 Task: Open a blank sheet, save the file as gratitudepractice.odt Add Heading 'Benefits of practicing gratitude: 'Add the following points with circle bullets '•	Increased happiness_x000D_
•	Improved relationships_x000D_
•	Reduced stress_x000D_
' Highlight heading with color  Yellow ,change the font size of heading and points to 24
Action: Mouse moved to (236, 200)
Screenshot: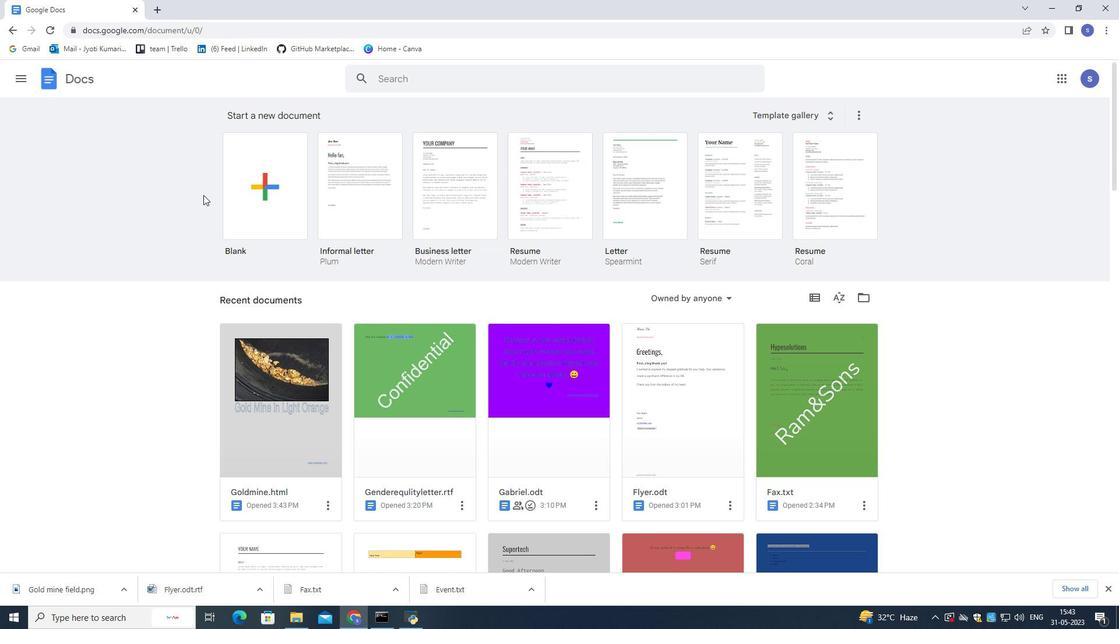 
Action: Mouse pressed left at (236, 200)
Screenshot: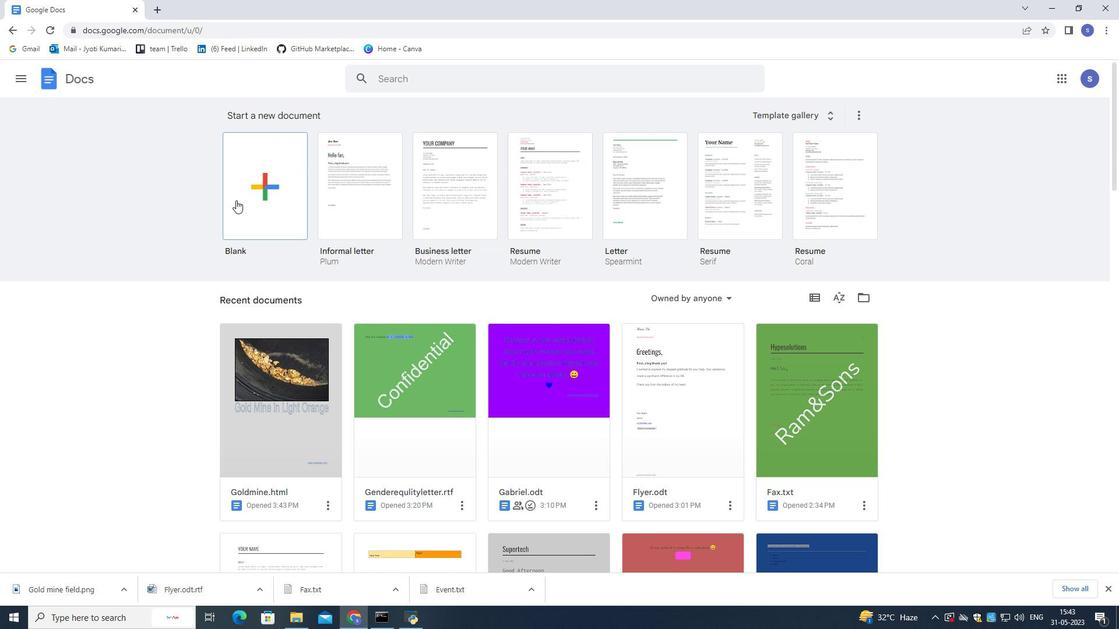 
Action: Mouse moved to (113, 69)
Screenshot: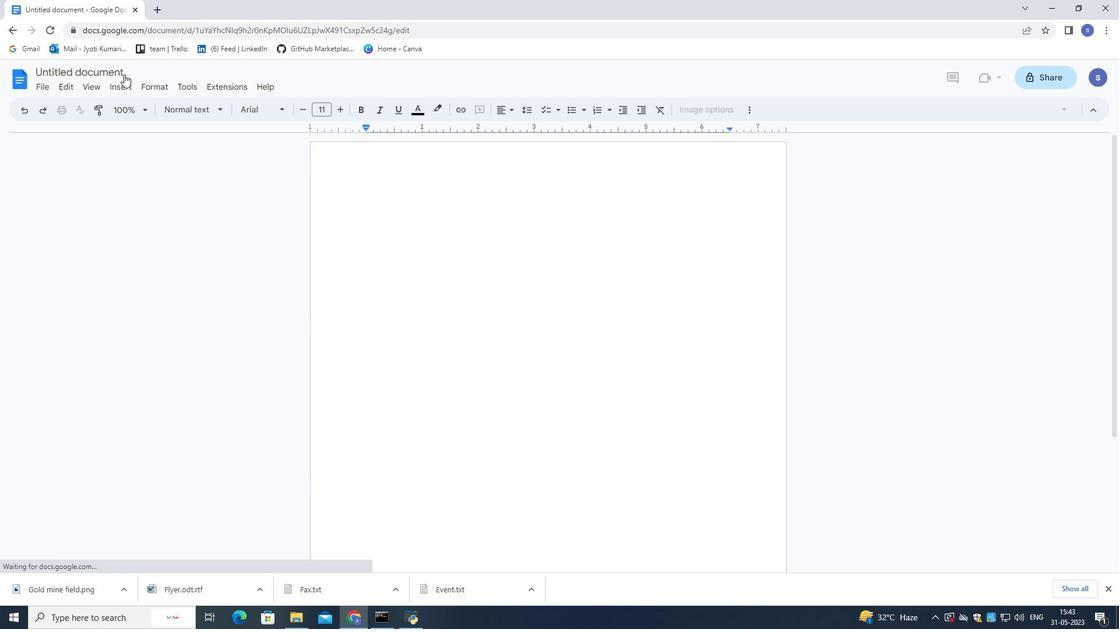 
Action: Mouse pressed left at (113, 69)
Screenshot: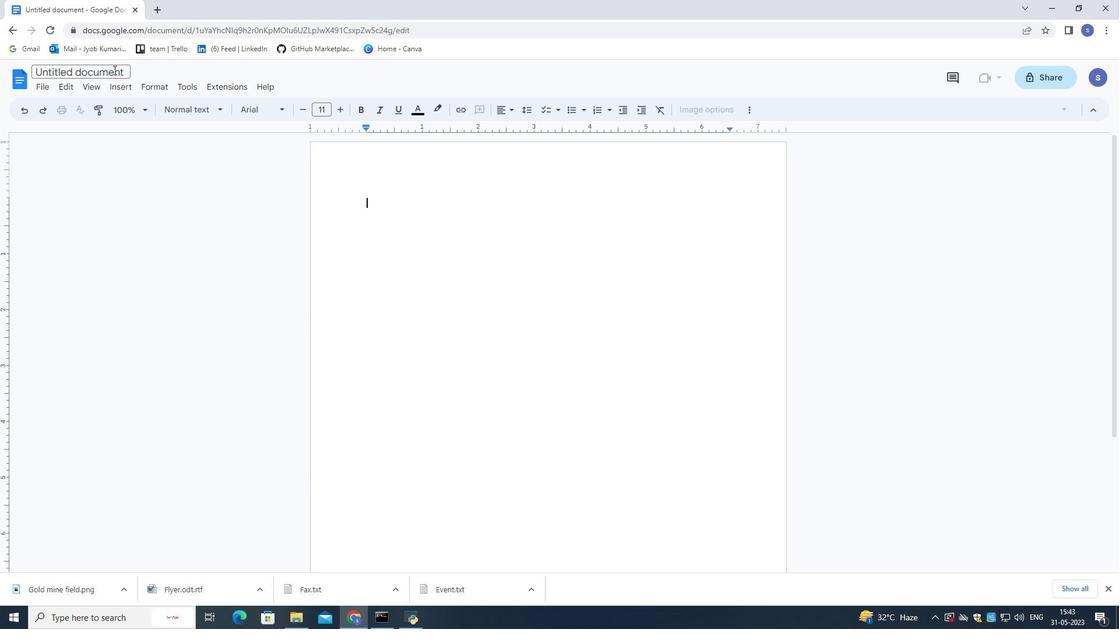 
Action: Mouse moved to (123, 73)
Screenshot: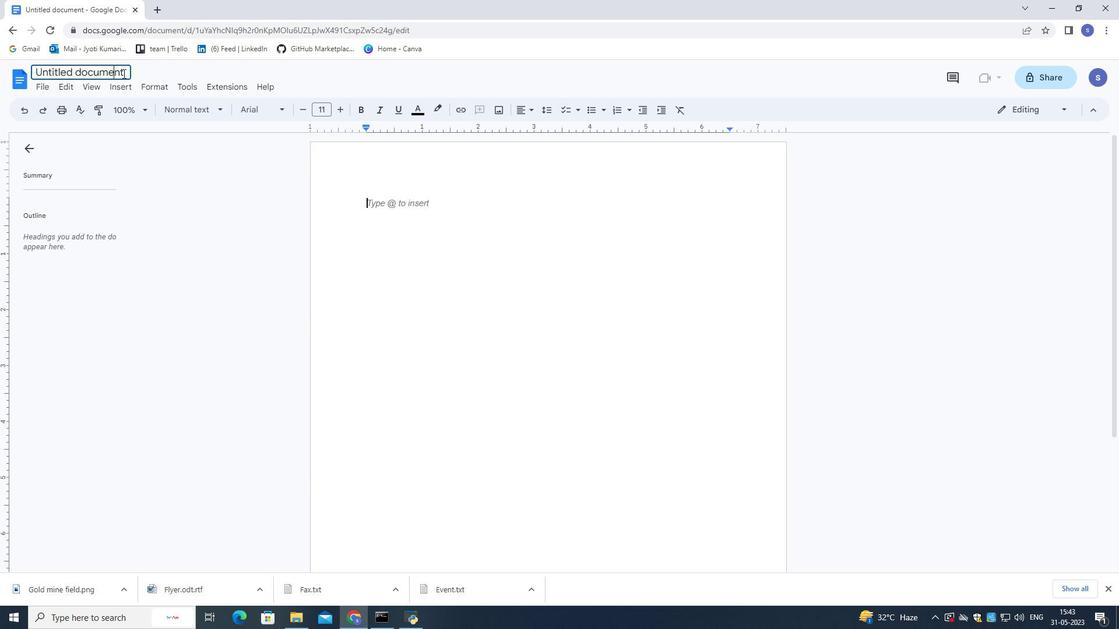 
Action: Key pressed gratitudepractice.odt<Key.enter>
Screenshot: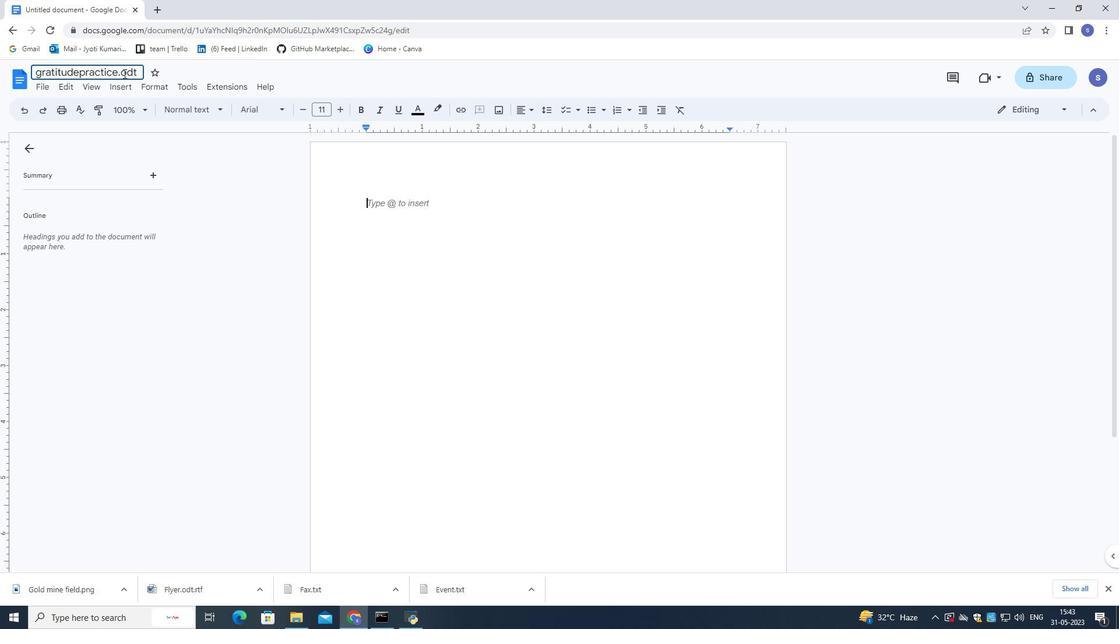 
Action: Mouse moved to (414, 203)
Screenshot: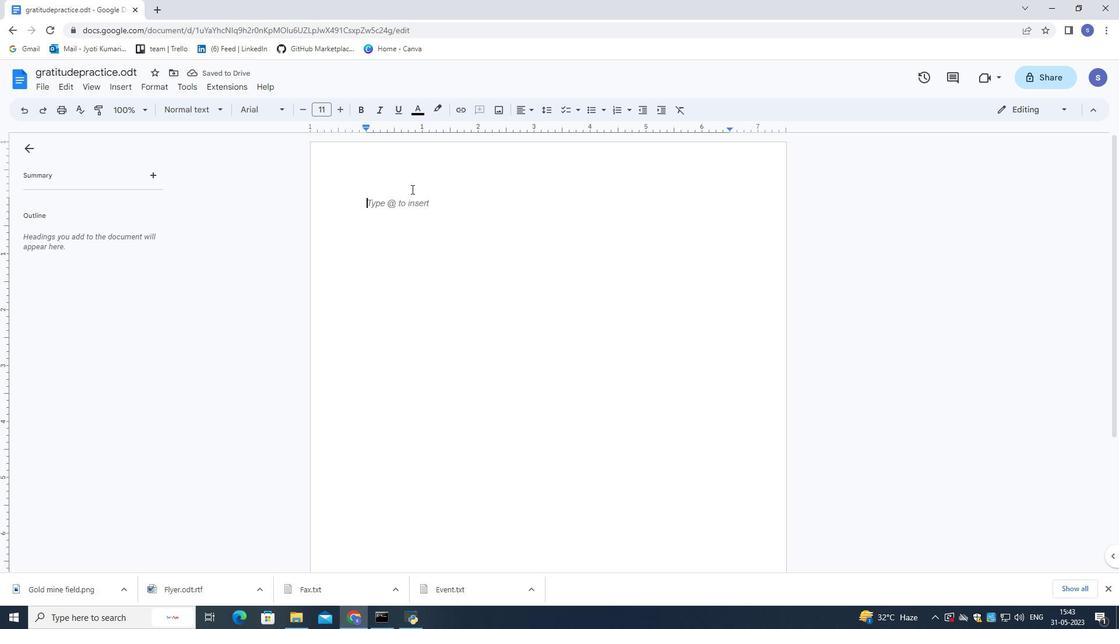 
Action: Mouse pressed left at (414, 203)
Screenshot: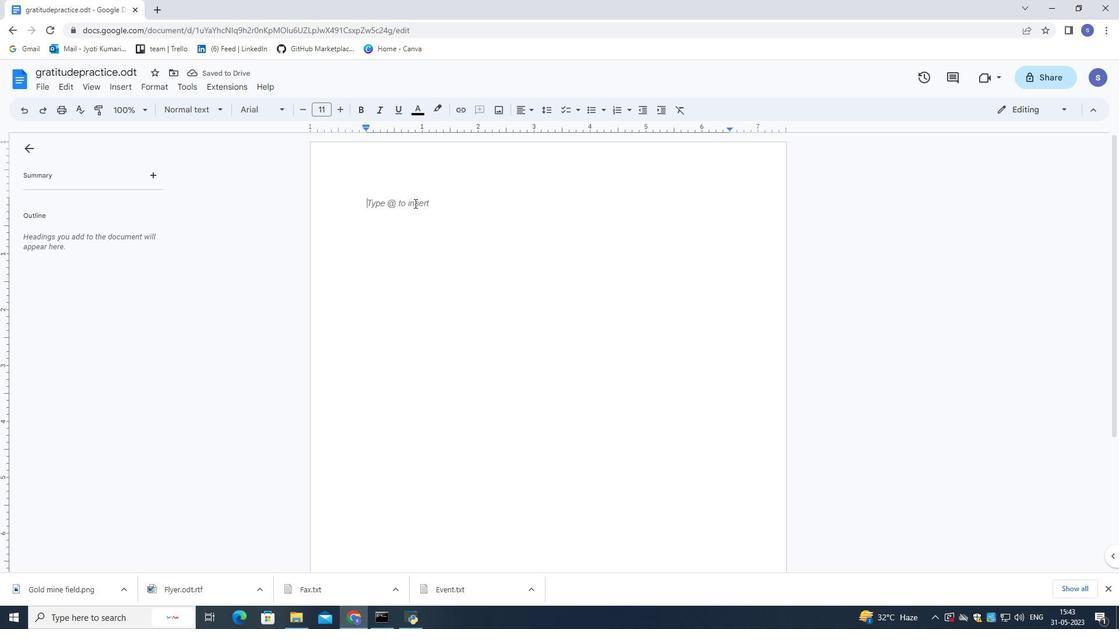 
Action: Key pressed <Key.shift>Benefits<Key.space>of<Key.space>practicing<Key.space>
Screenshot: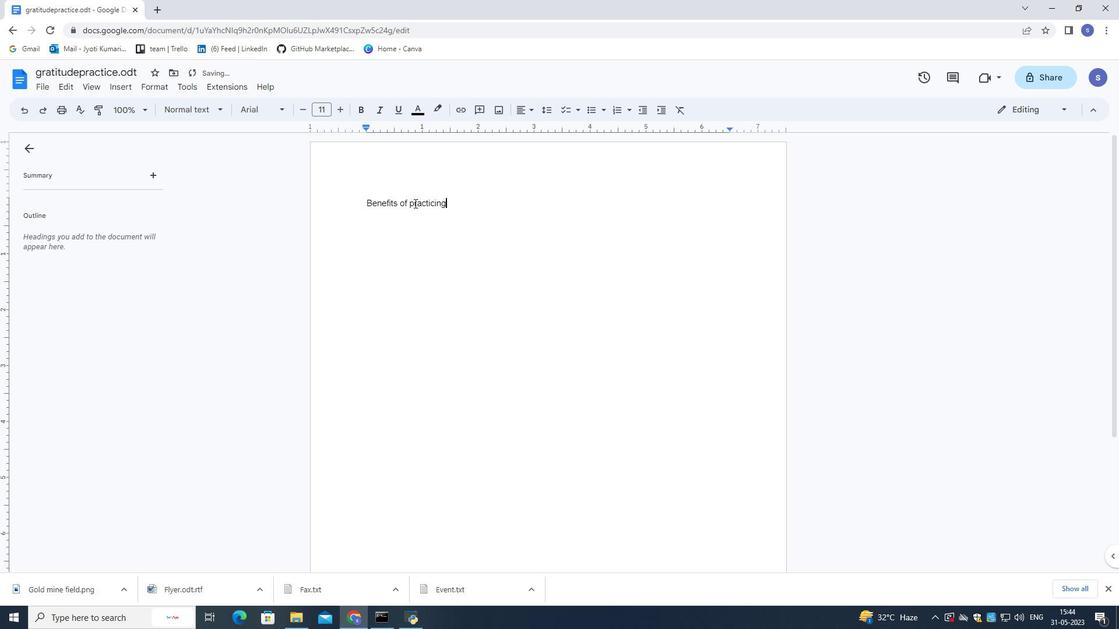 
Action: Mouse moved to (616, 181)
Screenshot: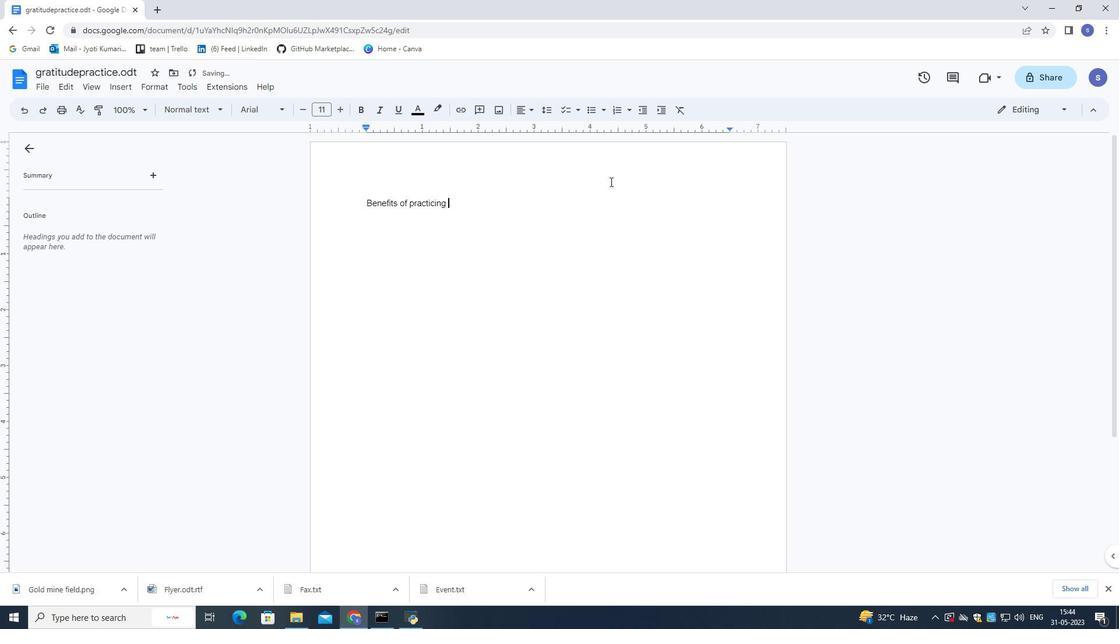 
Action: Key pressed gratitude<Key.shift_r>:<Key.space><Key.enter>
Screenshot: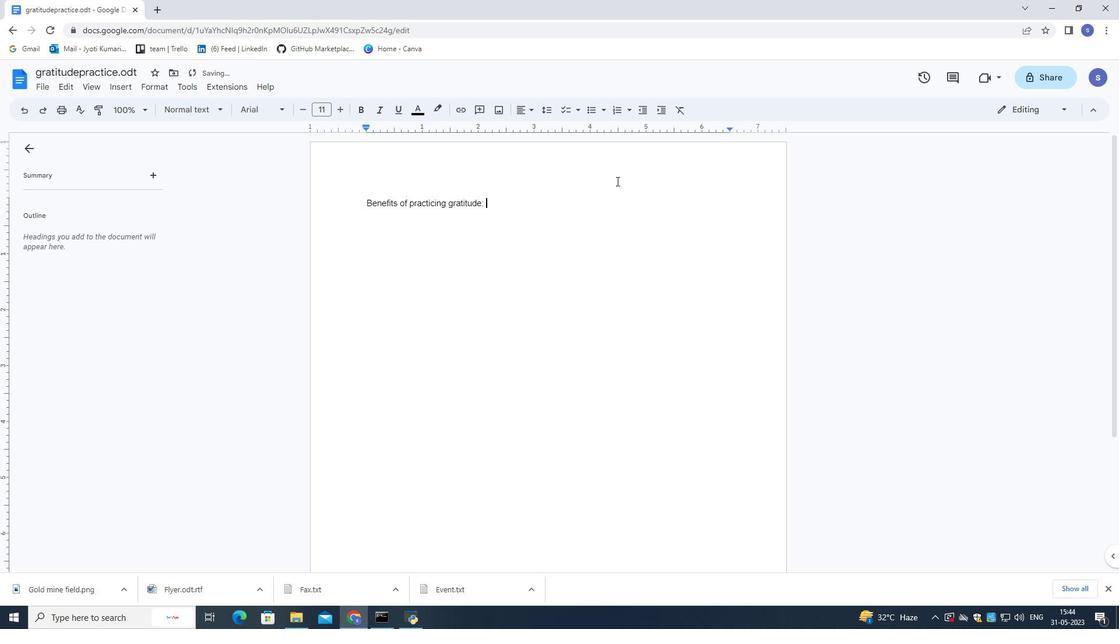 
Action: Mouse moved to (599, 113)
Screenshot: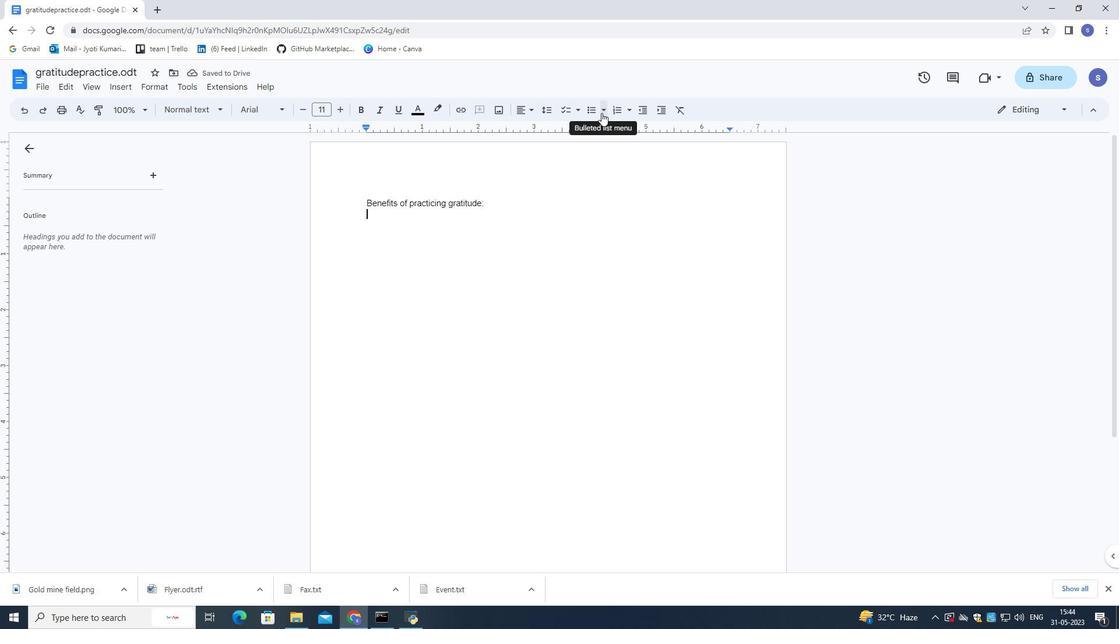 
Action: Mouse pressed left at (599, 113)
Screenshot: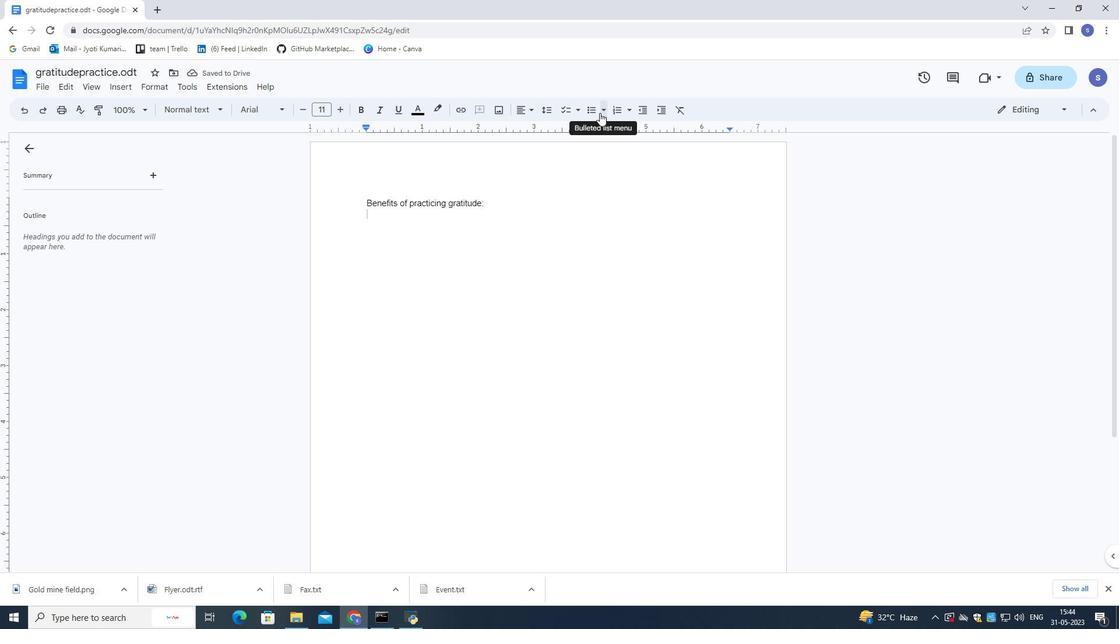 
Action: Mouse moved to (603, 132)
Screenshot: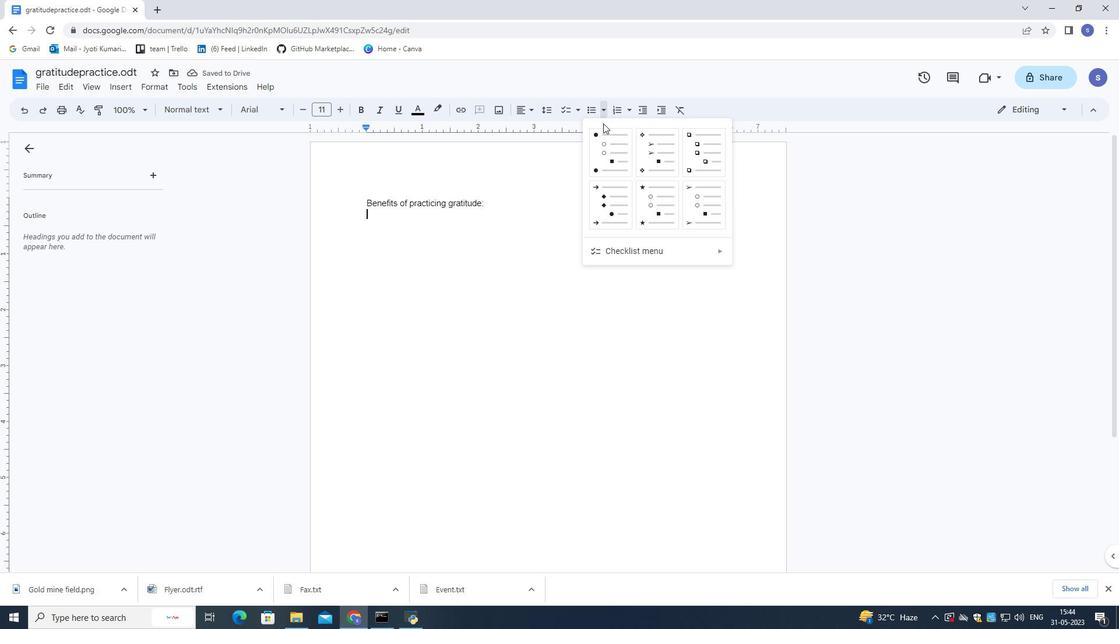 
Action: Mouse pressed left at (603, 132)
Screenshot: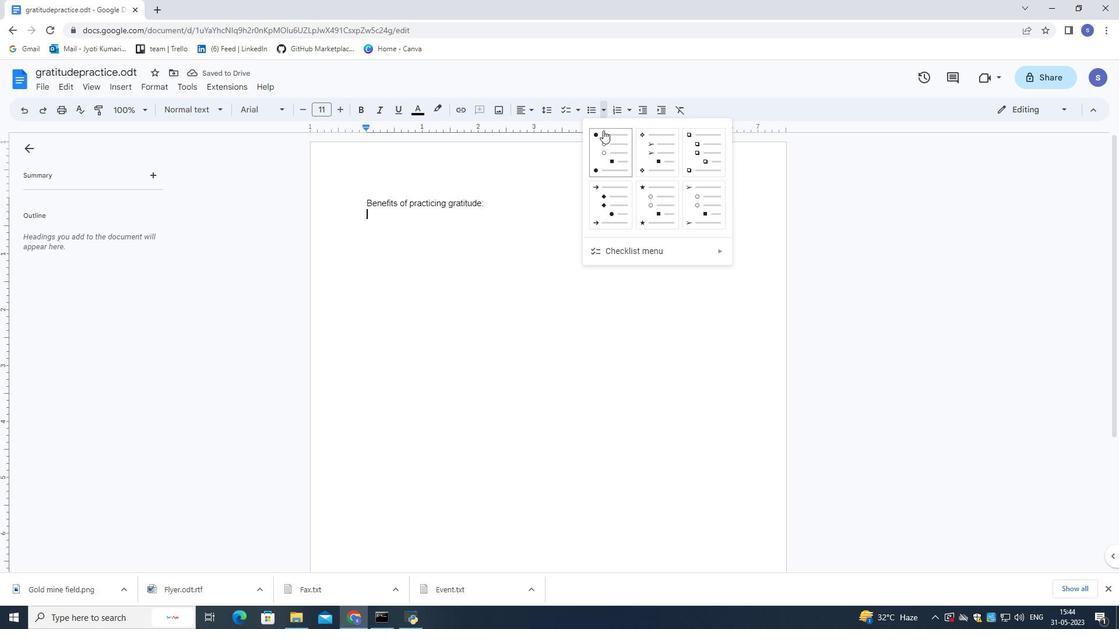 
Action: Mouse moved to (640, 148)
Screenshot: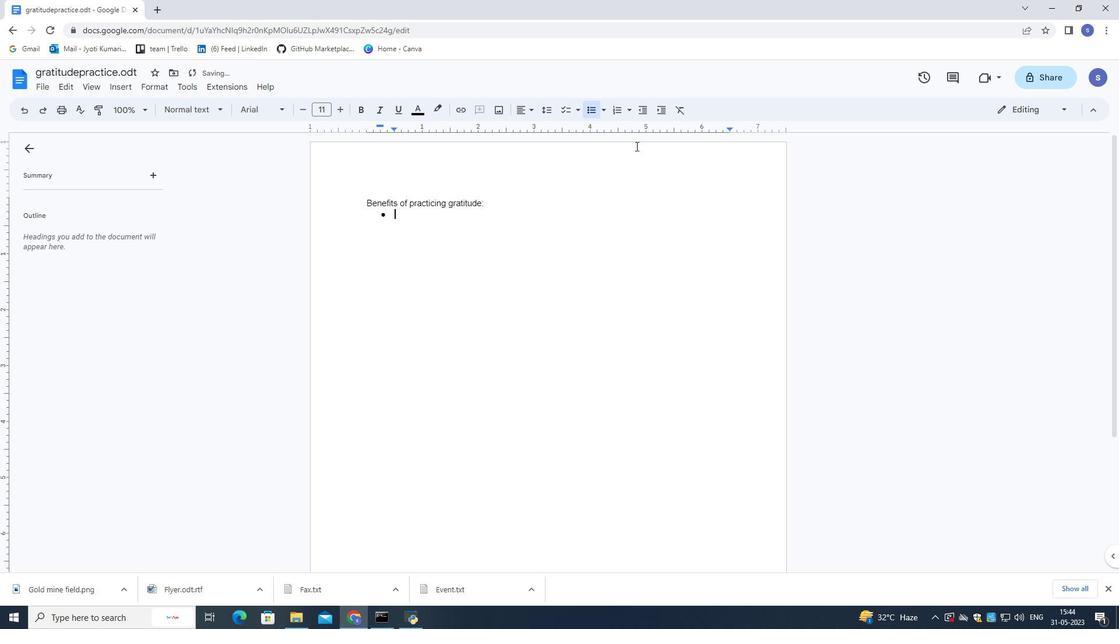 
Action: Key pressed <Key.shift>Increased<Key.space>happiness<Key.enter><Key.shift>Improved<Key.space>relatonship<Key.enter>
Screenshot: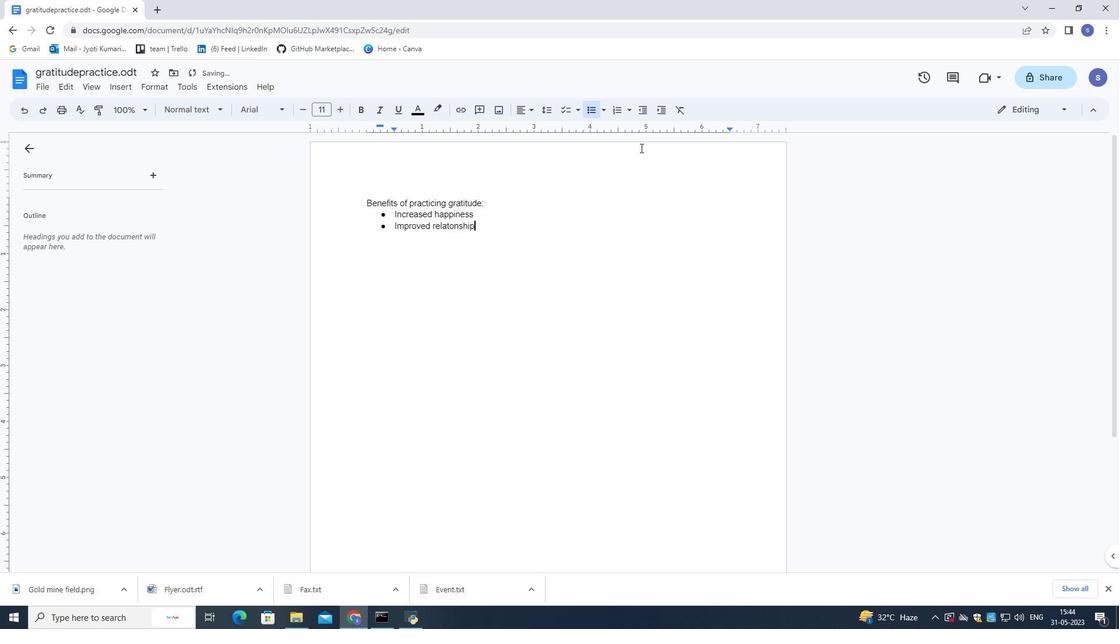 
Action: Mouse moved to (471, 222)
Screenshot: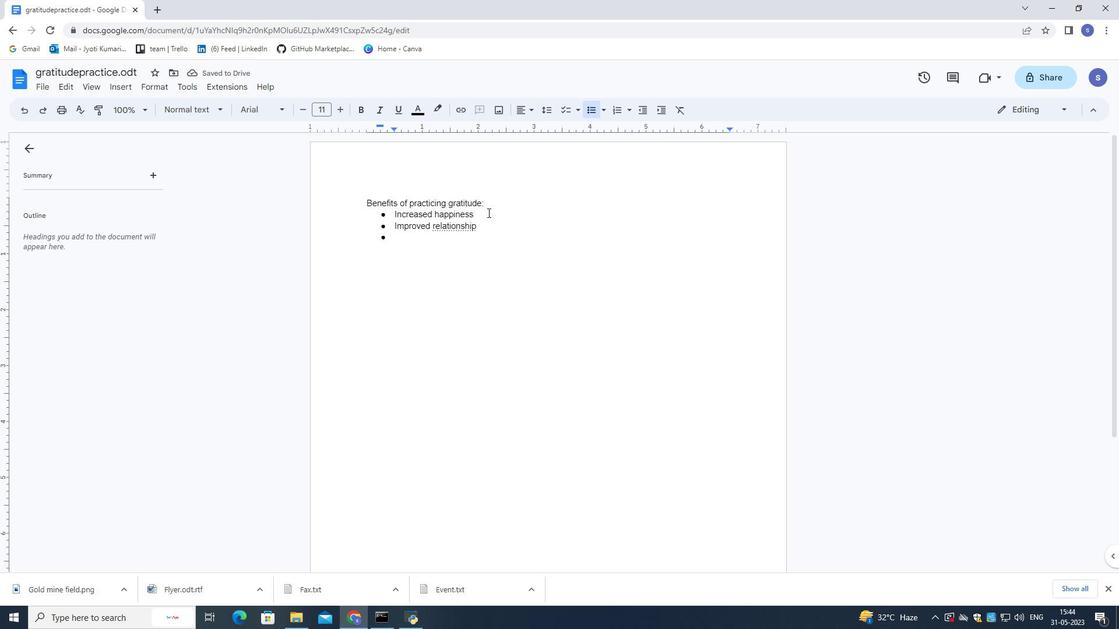 
Action: Mouse pressed left at (471, 222)
Screenshot: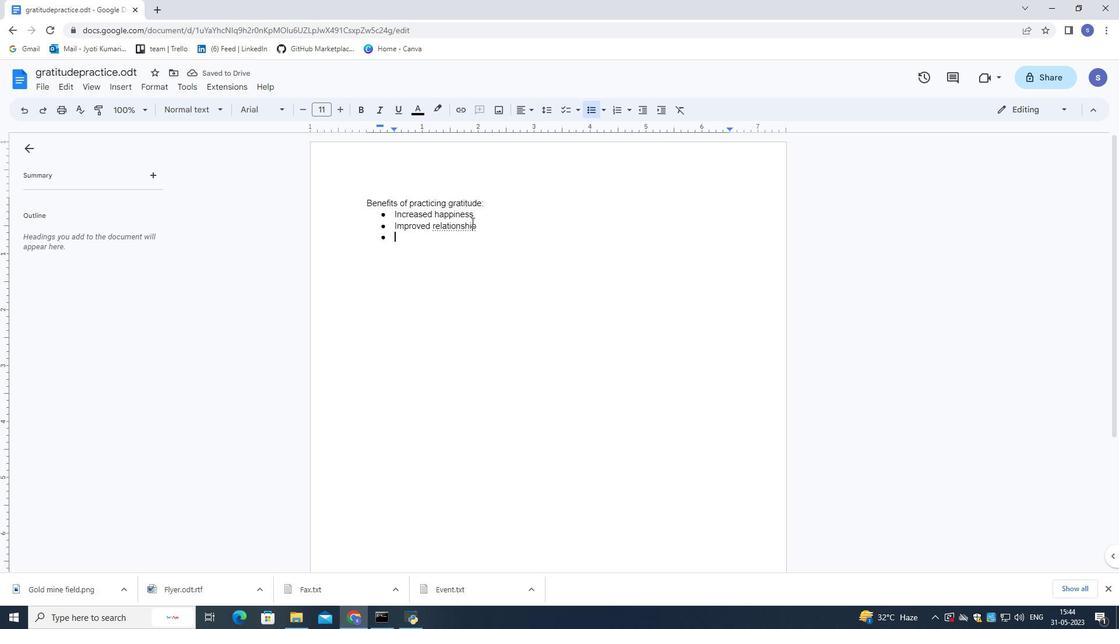 
Action: Mouse moved to (482, 223)
Screenshot: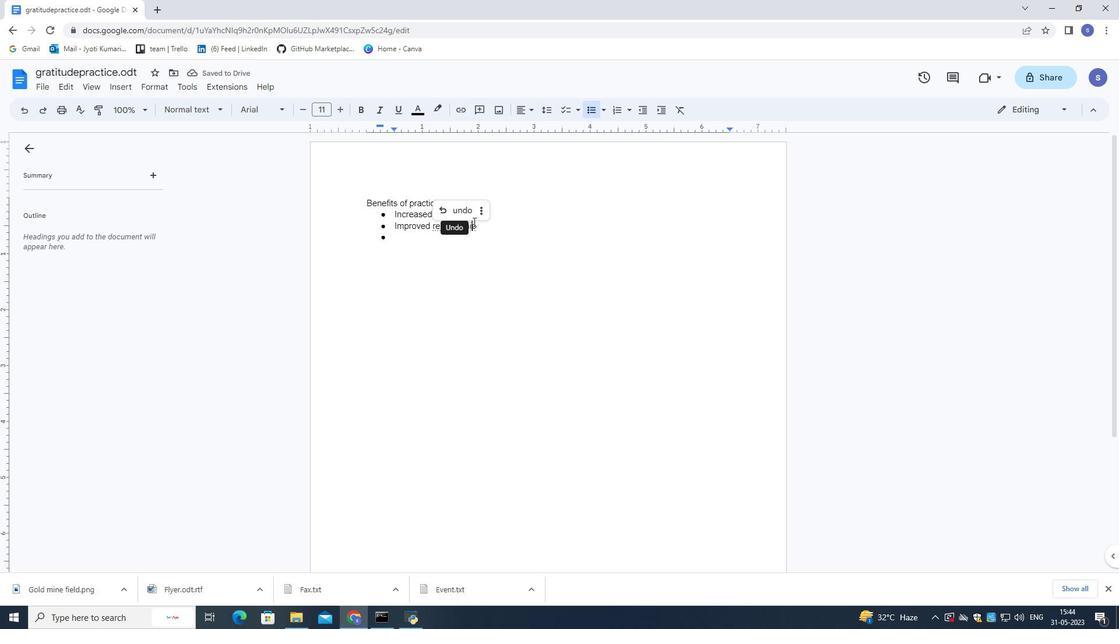 
Action: Mouse pressed left at (482, 223)
Screenshot: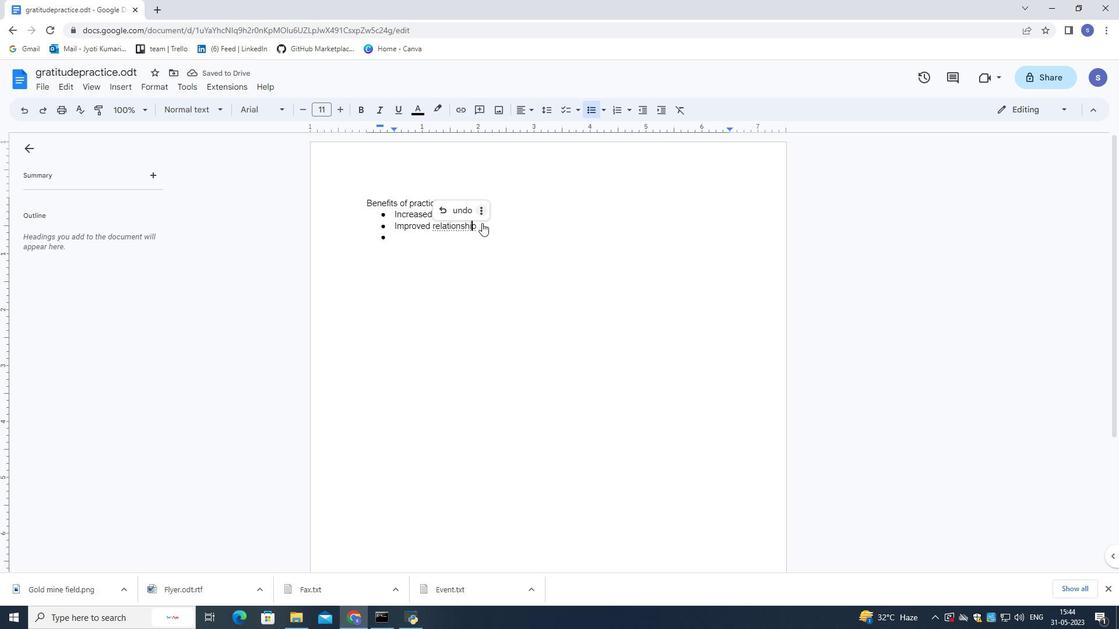 
Action: Mouse moved to (479, 223)
Screenshot: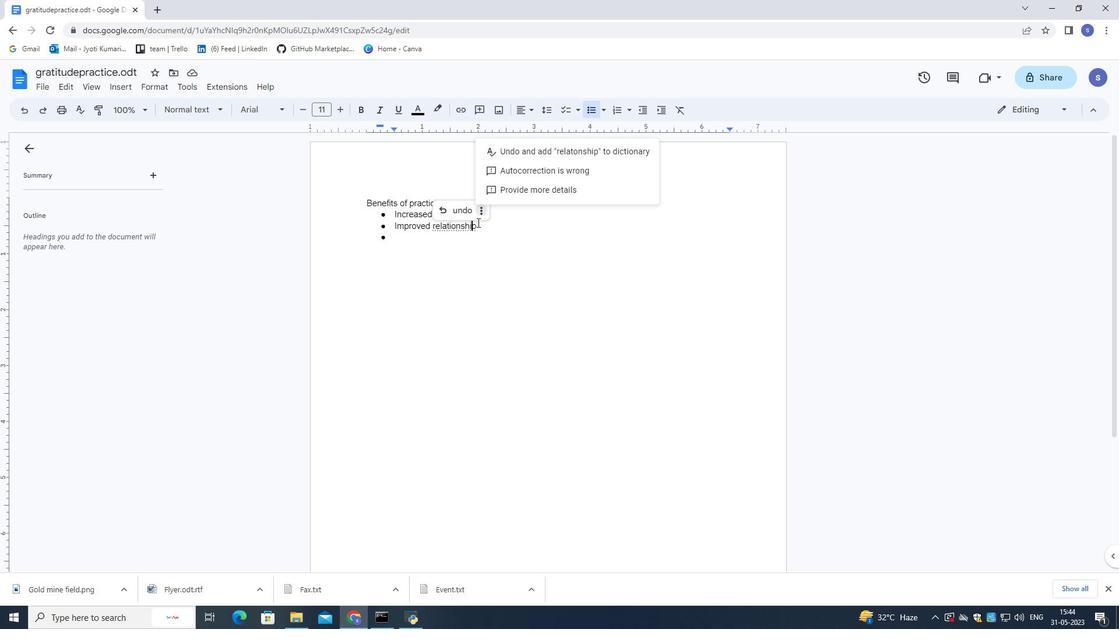 
Action: Mouse pressed left at (479, 223)
Screenshot: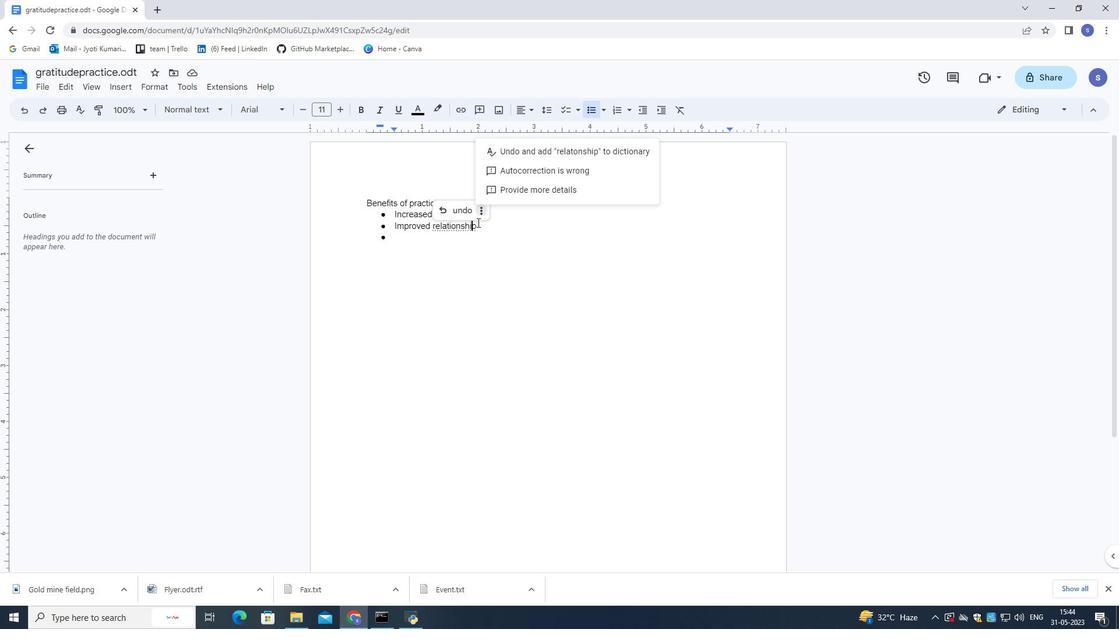 
Action: Mouse moved to (485, 224)
Screenshot: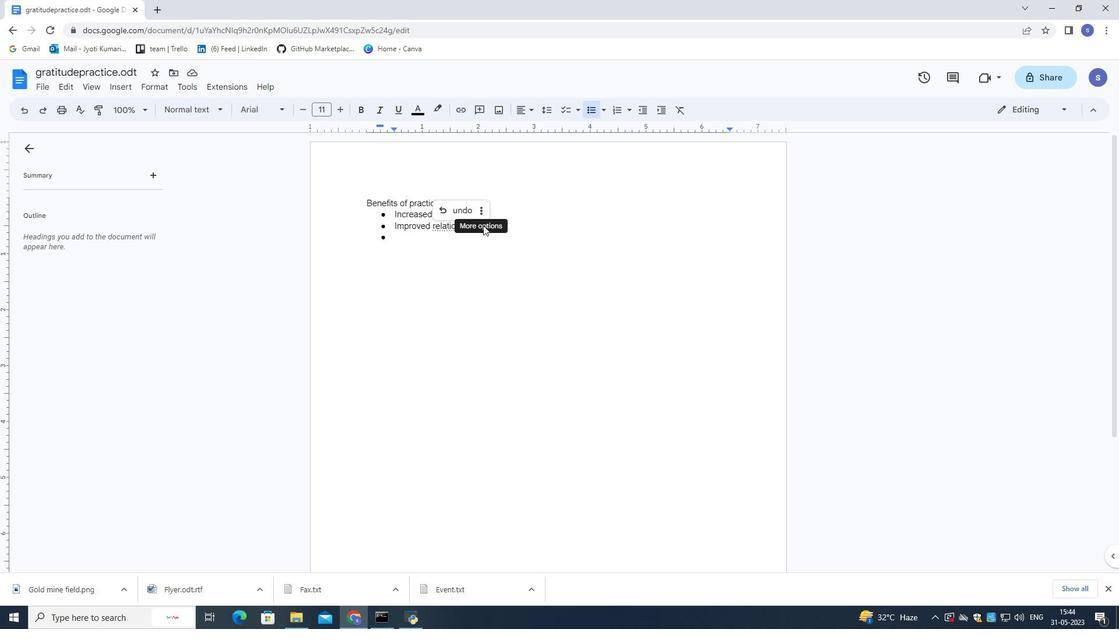
Action: Key pressed s
Screenshot: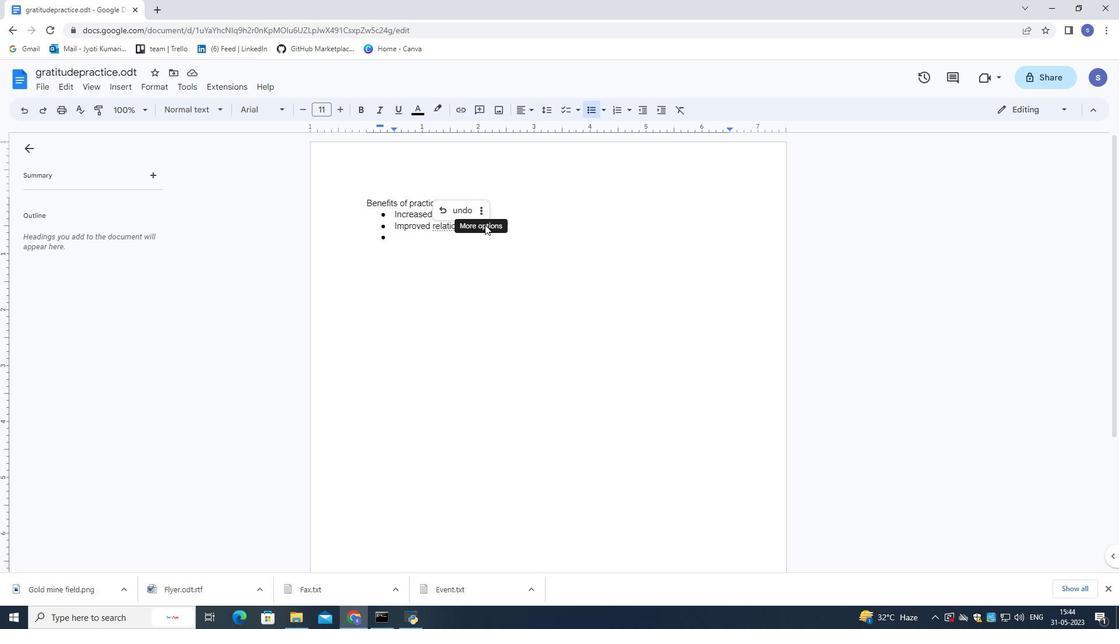 
Action: Mouse moved to (500, 244)
Screenshot: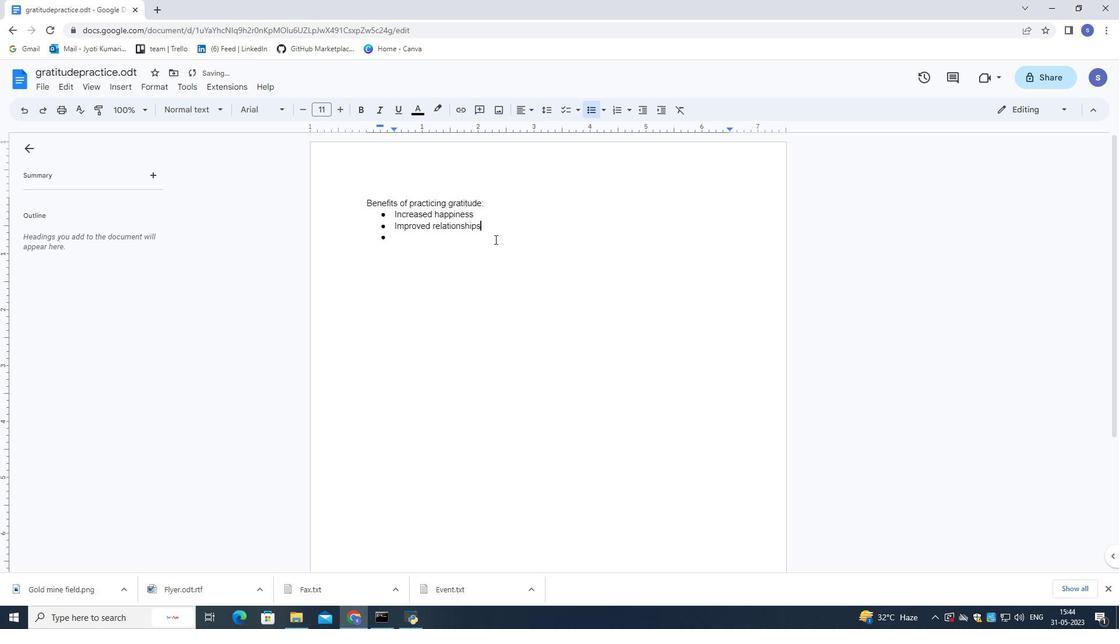 
Action: Mouse pressed left at (500, 244)
Screenshot: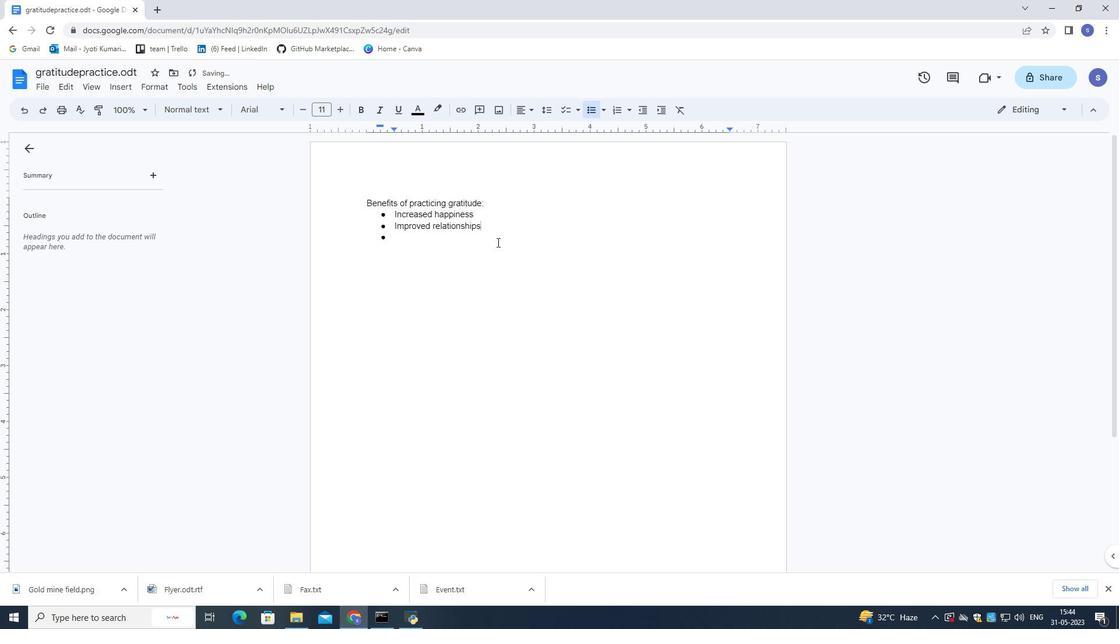 
Action: Mouse moved to (493, 234)
Screenshot: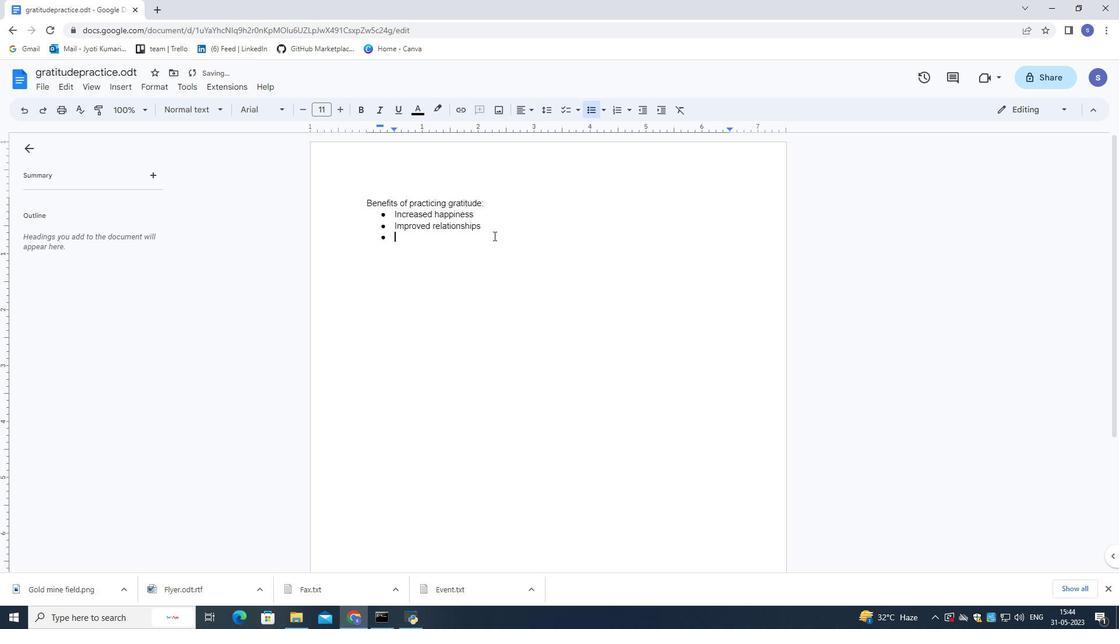 
Action: Key pressed <Key.shift>Reduced<Key.space>stress
Screenshot: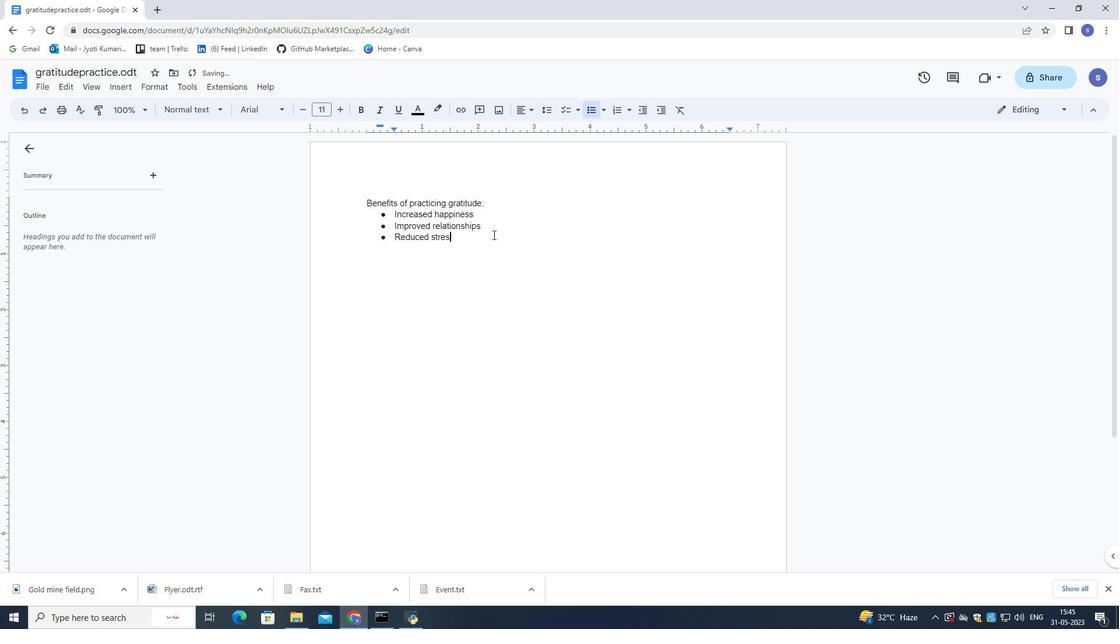
Action: Mouse moved to (500, 206)
Screenshot: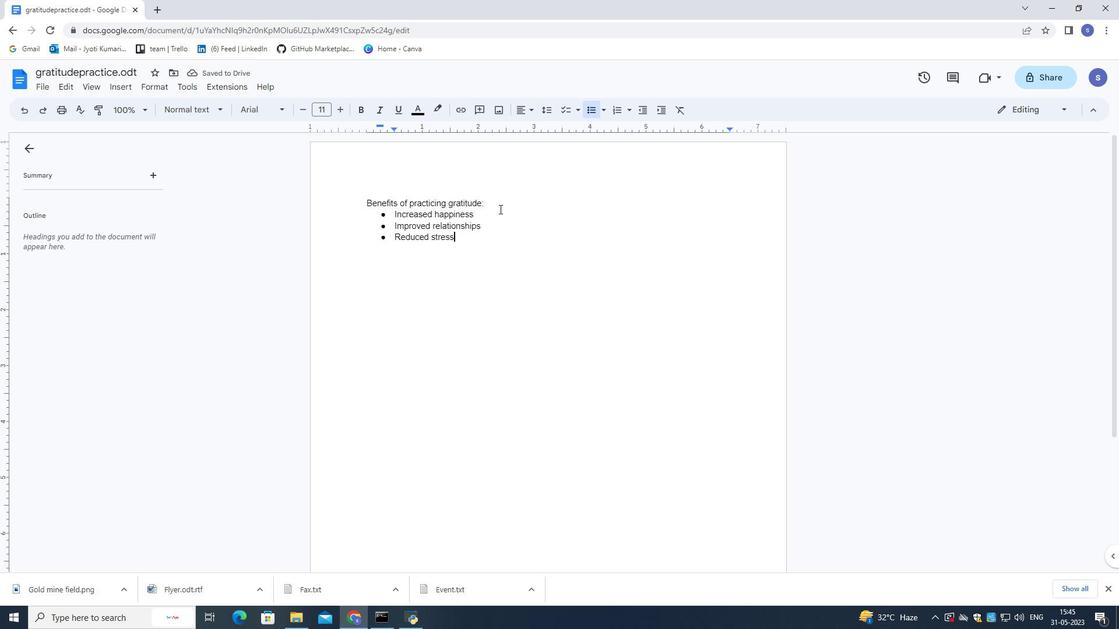 
Action: Mouse pressed left at (500, 206)
Screenshot: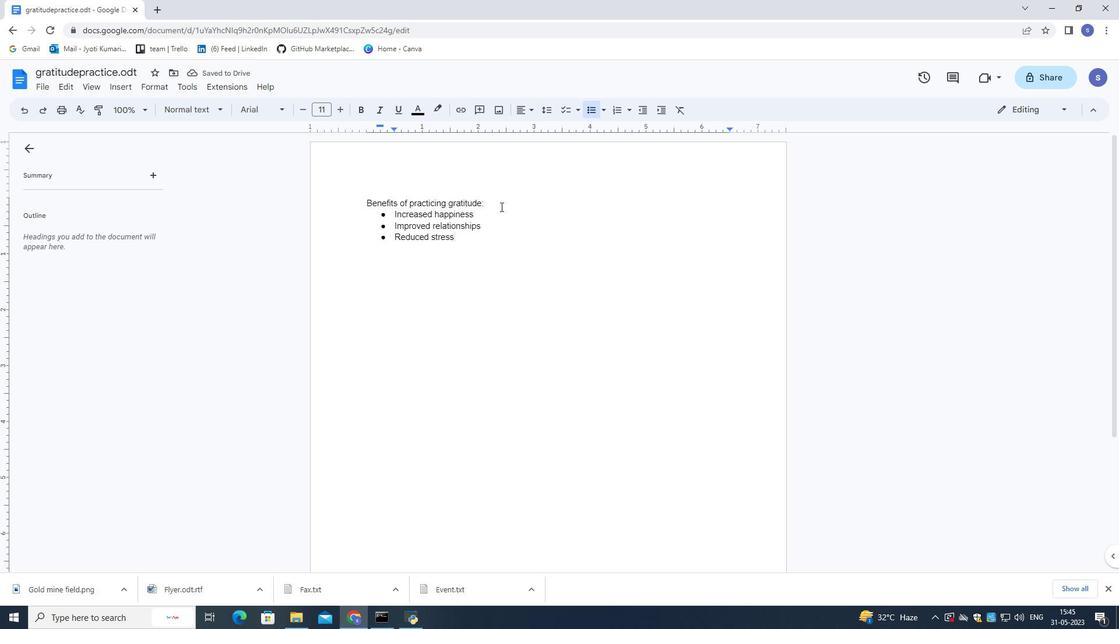 
Action: Key pressed <Key.enter>
Screenshot: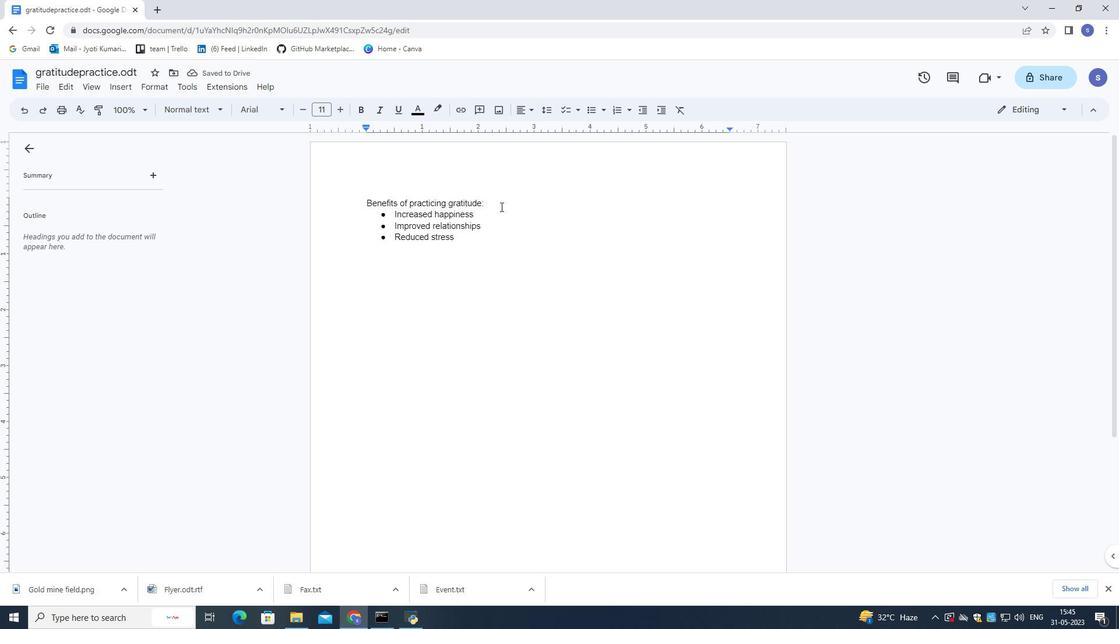 
Action: Mouse moved to (487, 203)
Screenshot: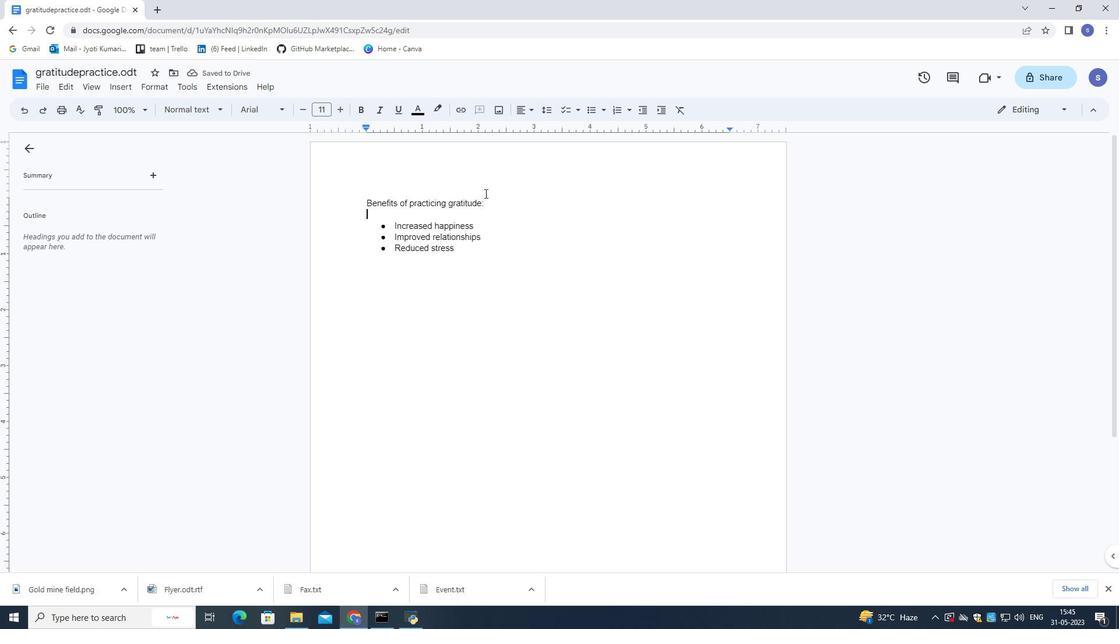 
Action: Mouse pressed left at (487, 203)
Screenshot: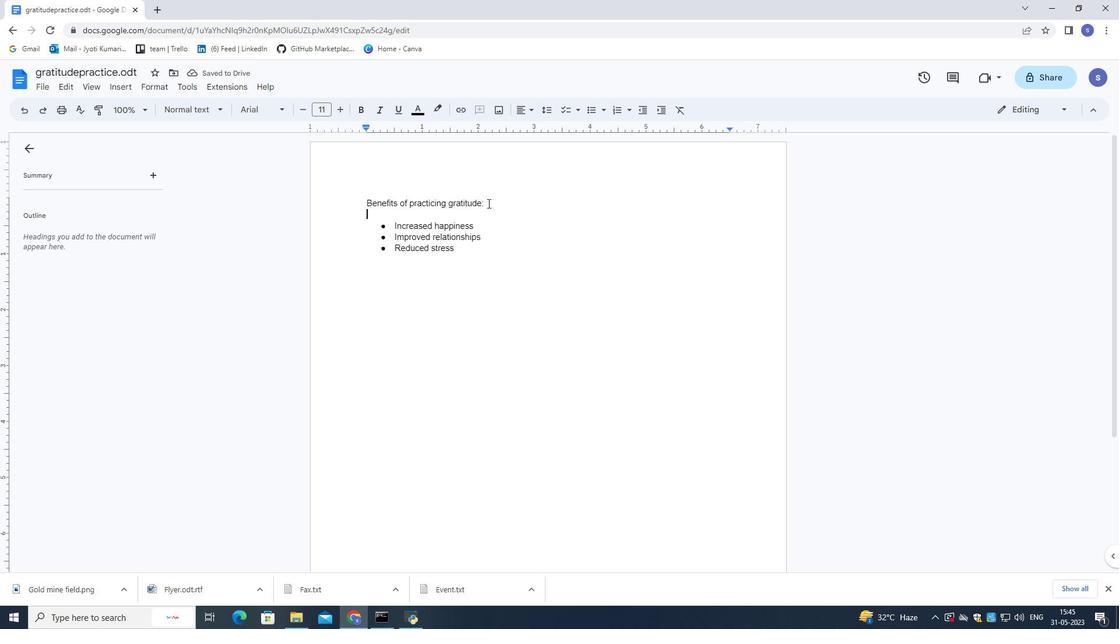 
Action: Mouse moved to (439, 110)
Screenshot: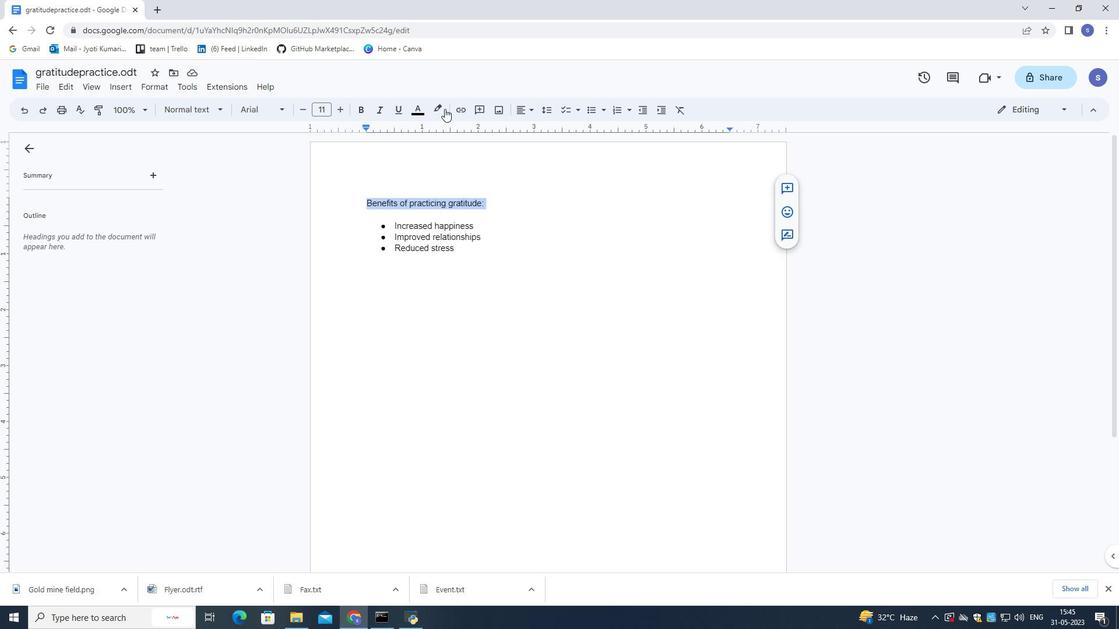 
Action: Mouse pressed left at (439, 110)
Screenshot: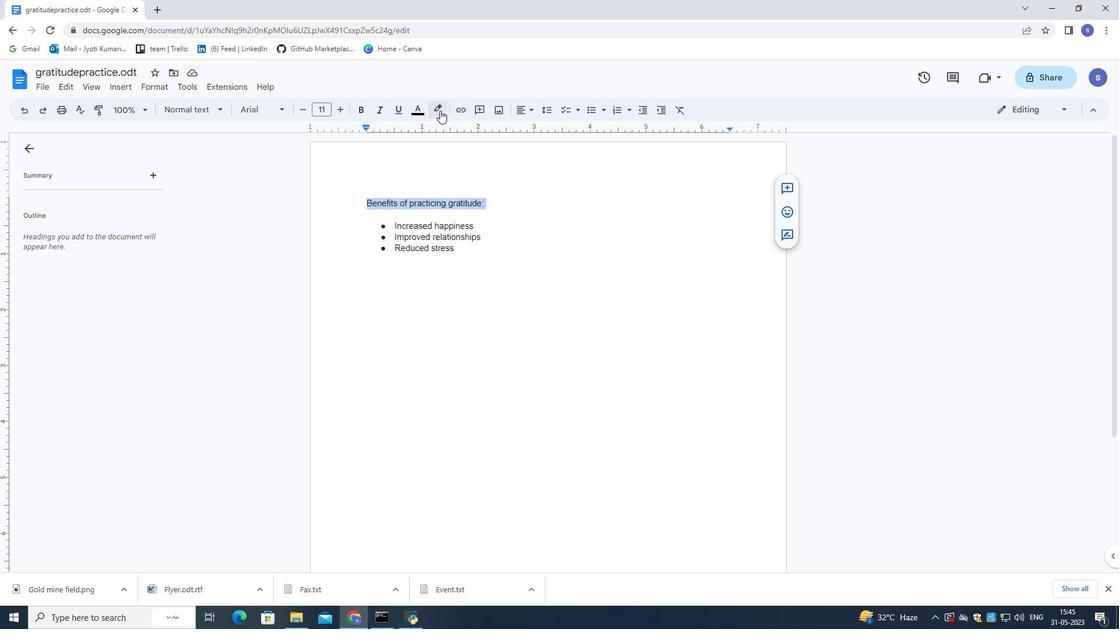 
Action: Mouse moved to (478, 164)
Screenshot: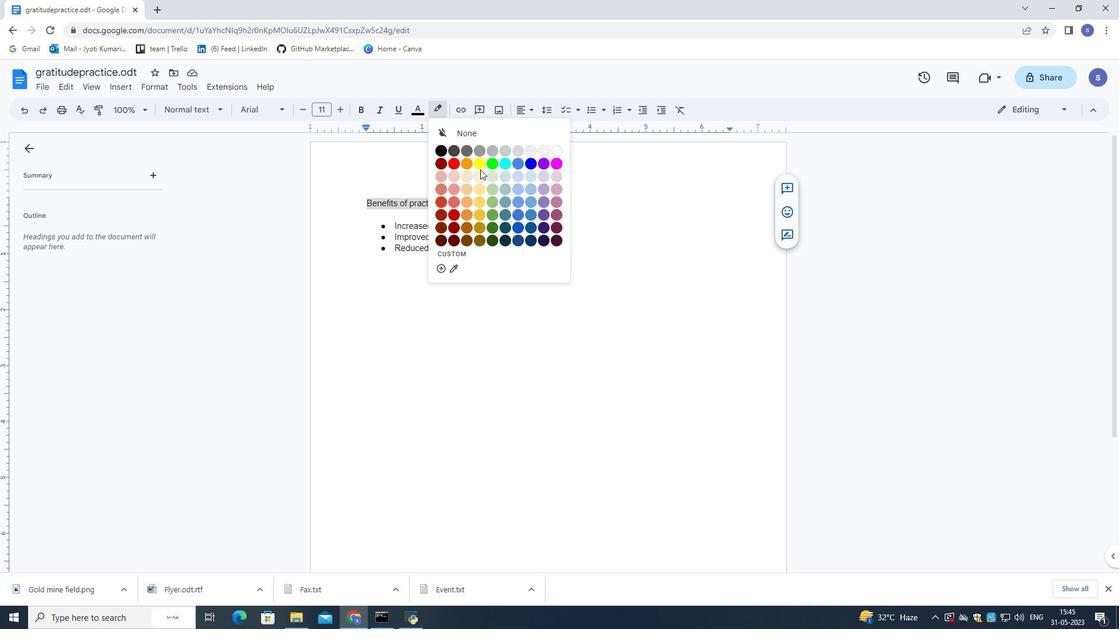 
Action: Mouse pressed left at (478, 164)
Screenshot: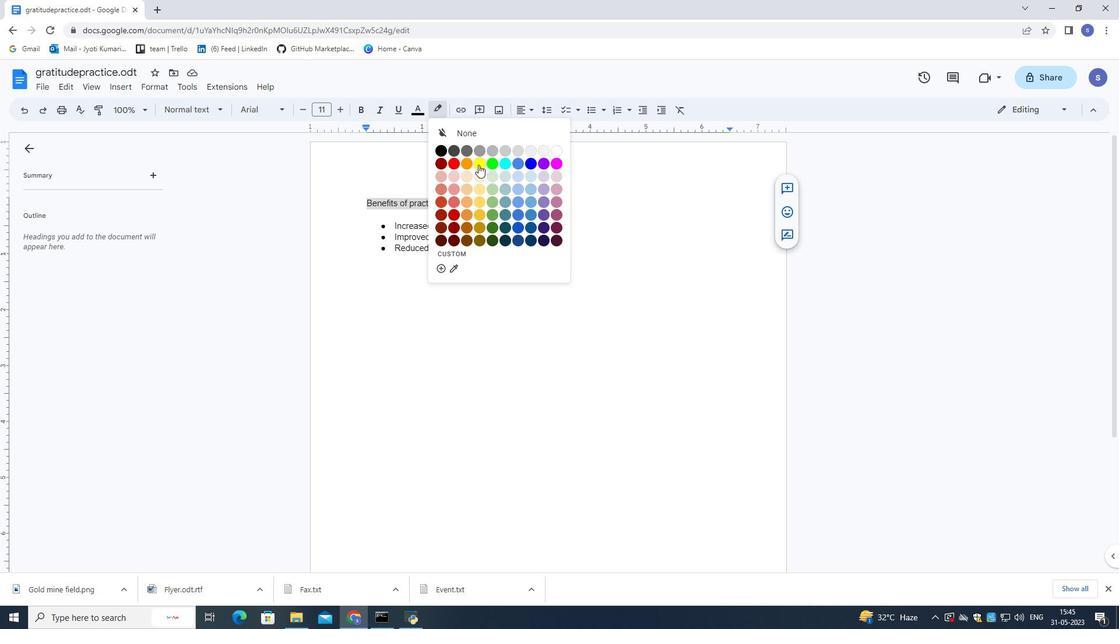 
Action: Mouse moved to (347, 112)
Screenshot: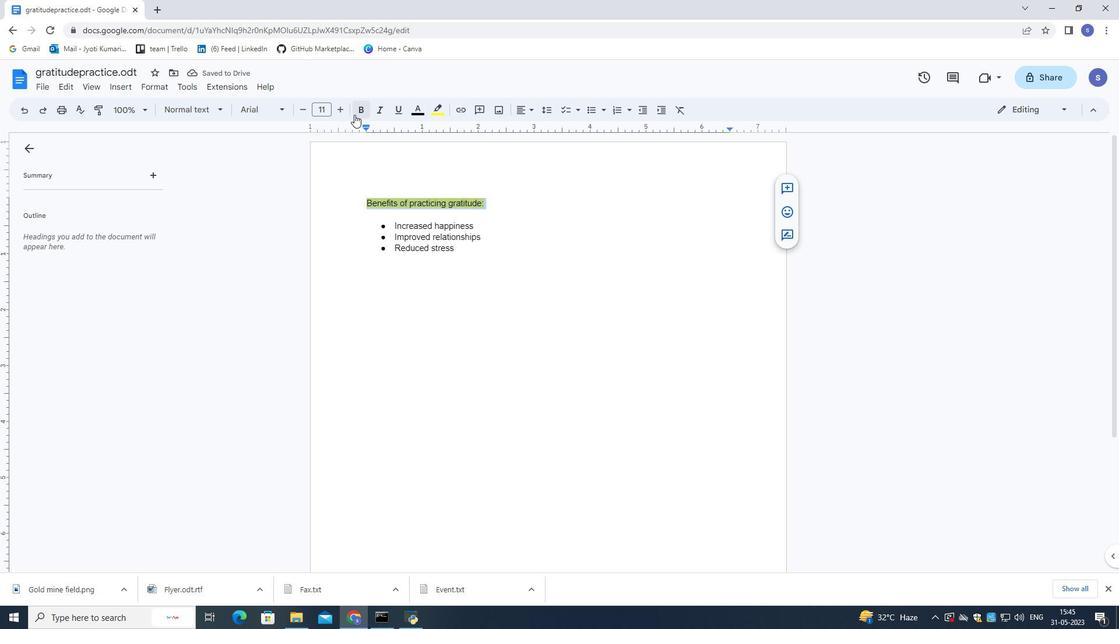 
Action: Mouse pressed left at (347, 112)
Screenshot: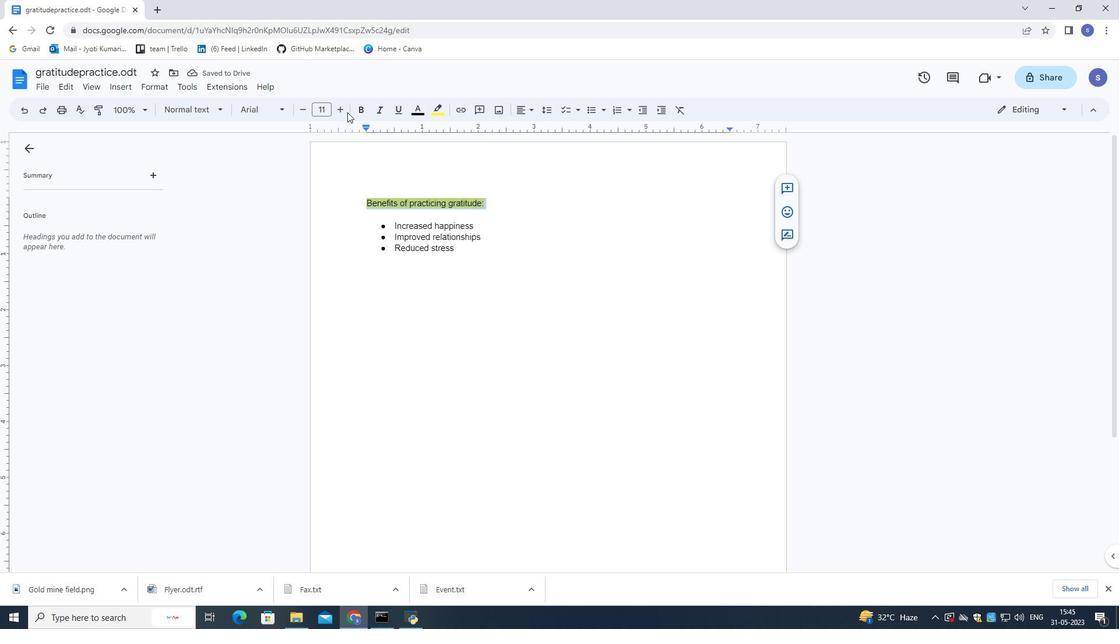 
Action: Mouse moved to (343, 111)
Screenshot: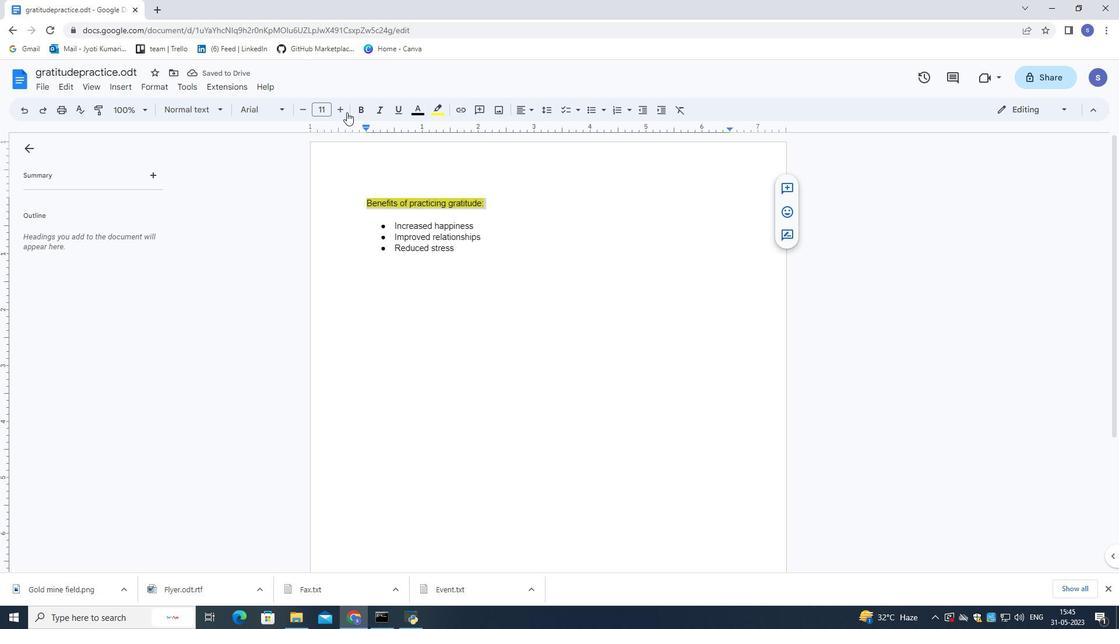 
Action: Mouse pressed left at (343, 111)
Screenshot: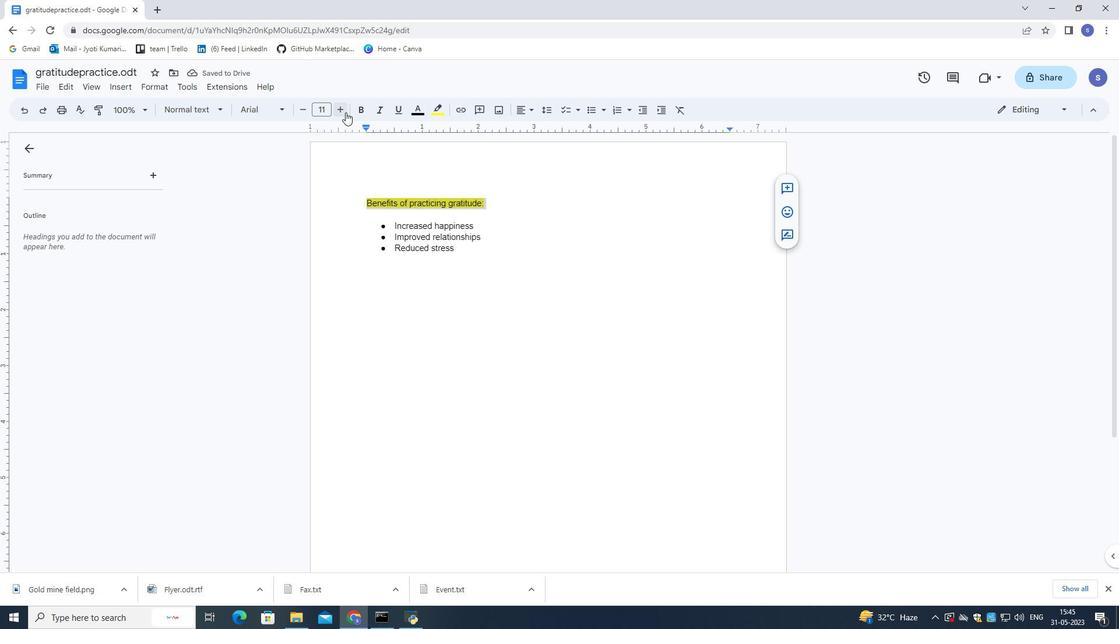
Action: Mouse moved to (343, 111)
Screenshot: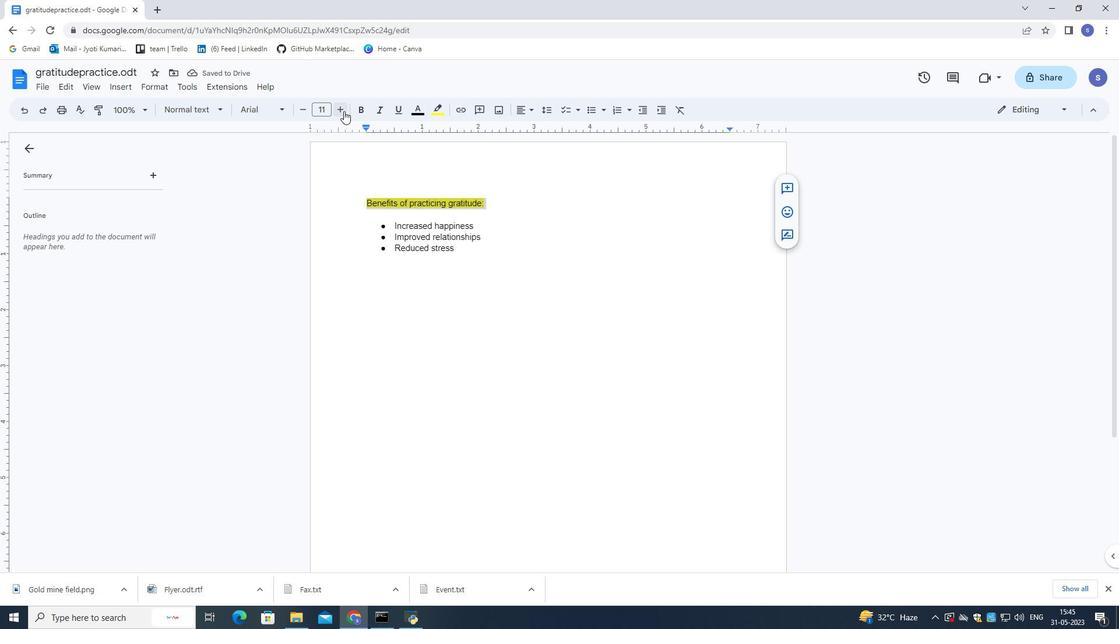 
Action: Mouse pressed left at (343, 111)
Screenshot: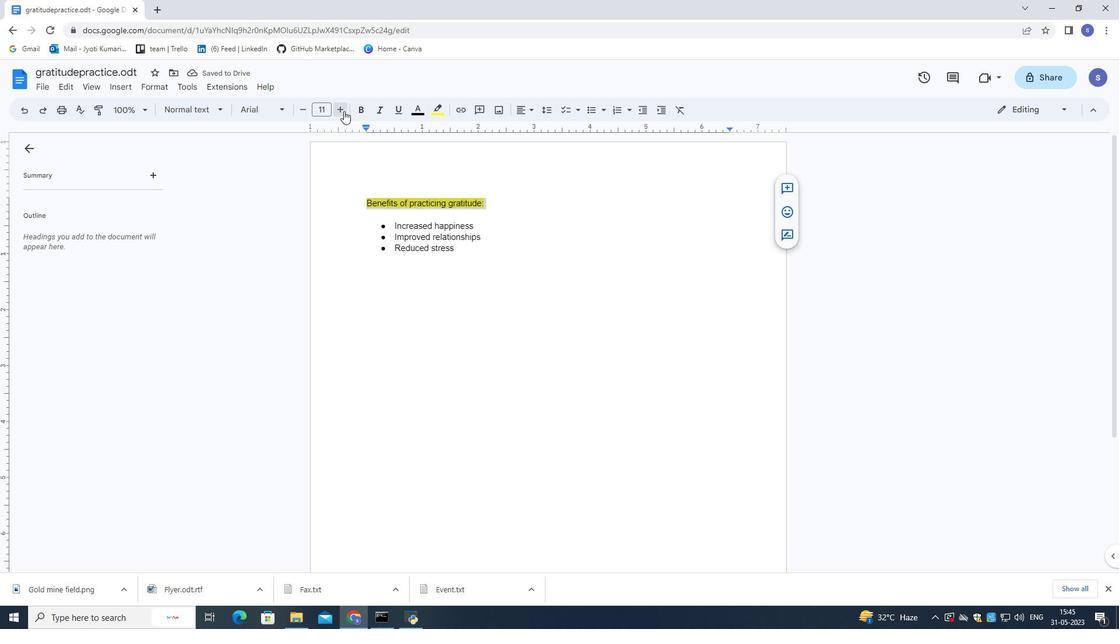
Action: Mouse pressed left at (343, 111)
Screenshot: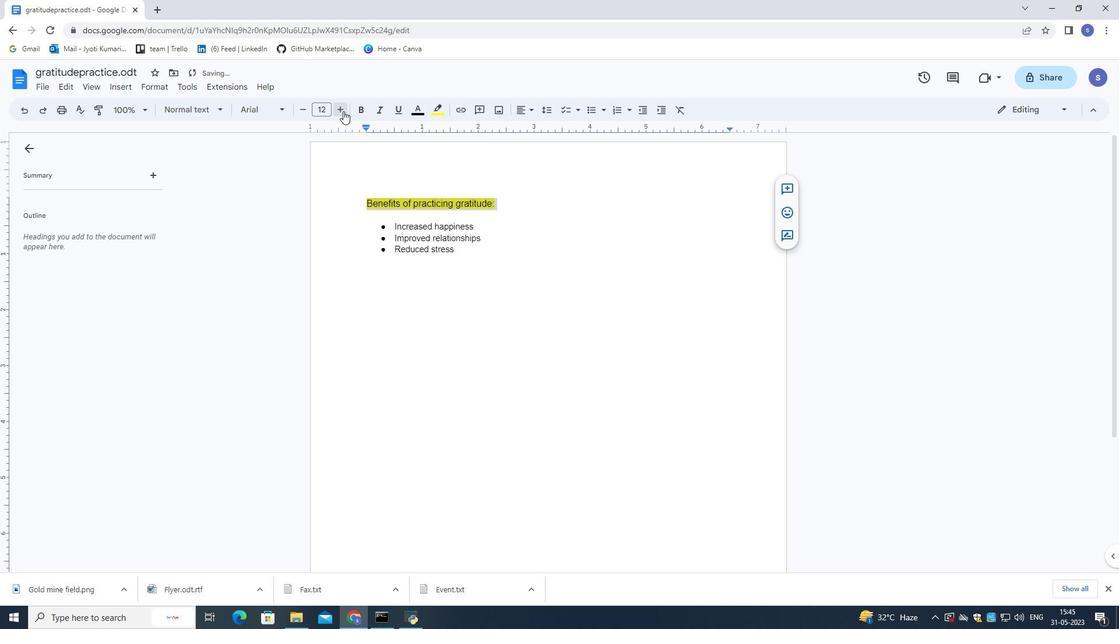
Action: Mouse pressed left at (343, 111)
Screenshot: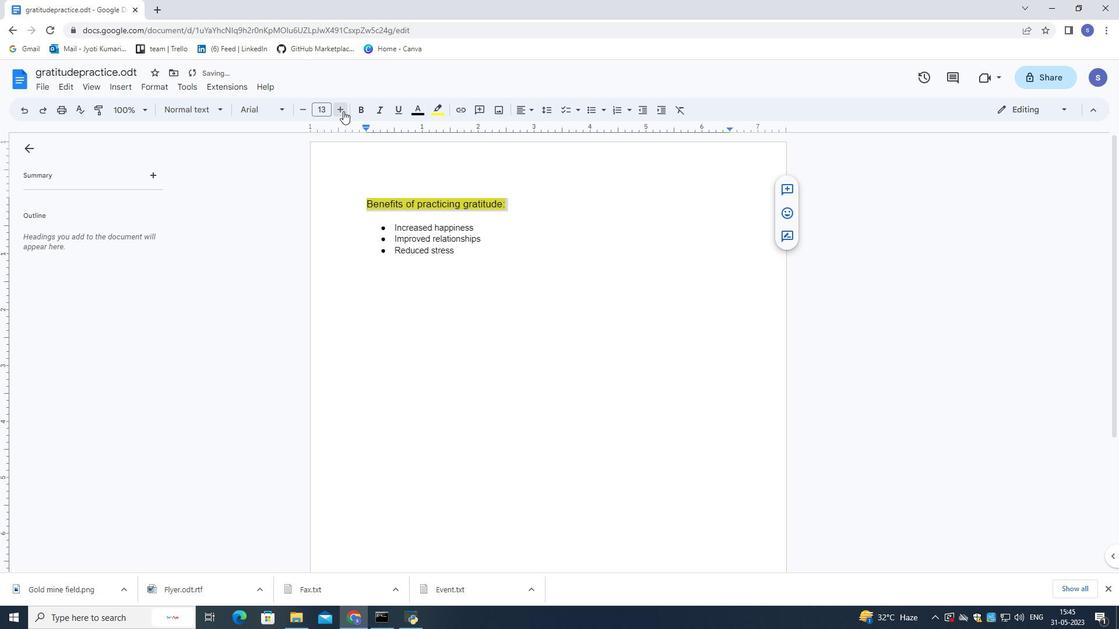 
Action: Mouse pressed left at (343, 111)
Screenshot: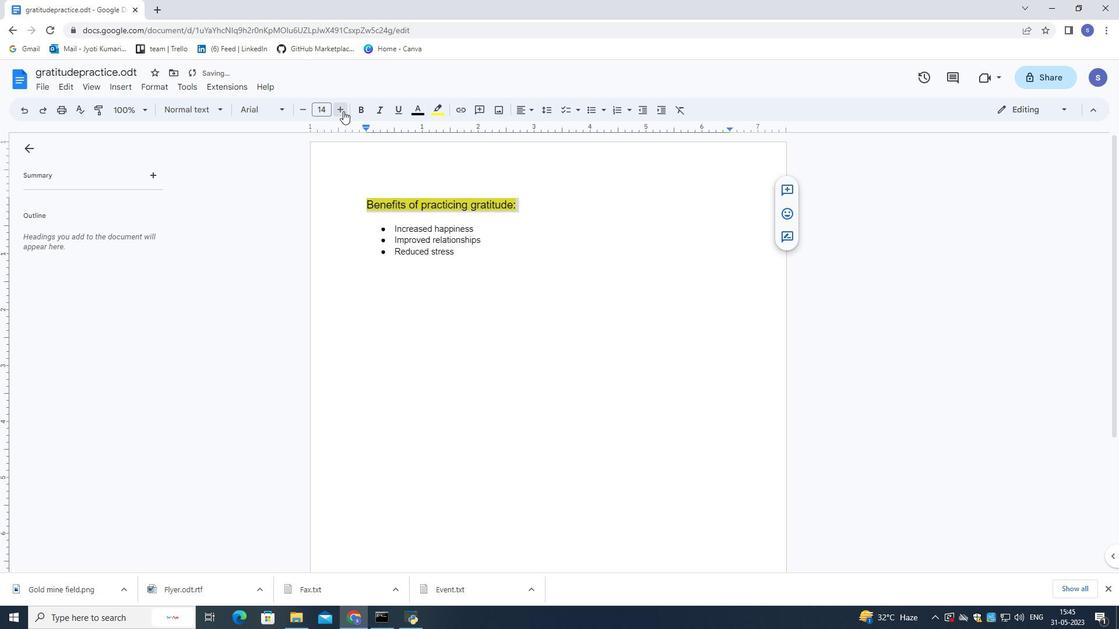 
Action: Mouse pressed left at (343, 111)
Screenshot: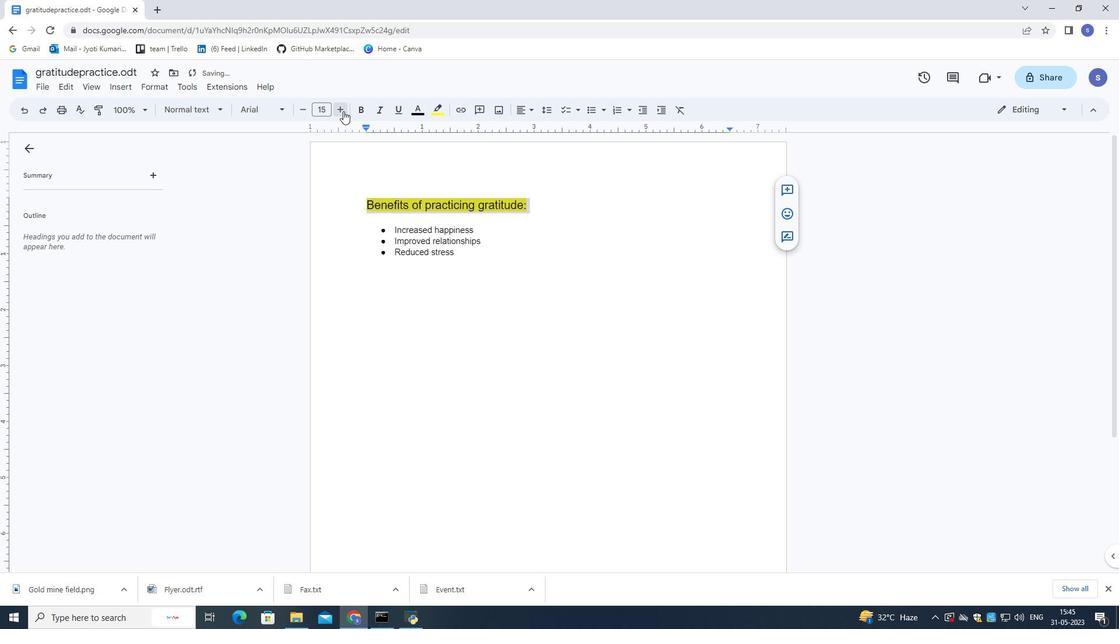 
Action: Mouse pressed left at (343, 111)
Screenshot: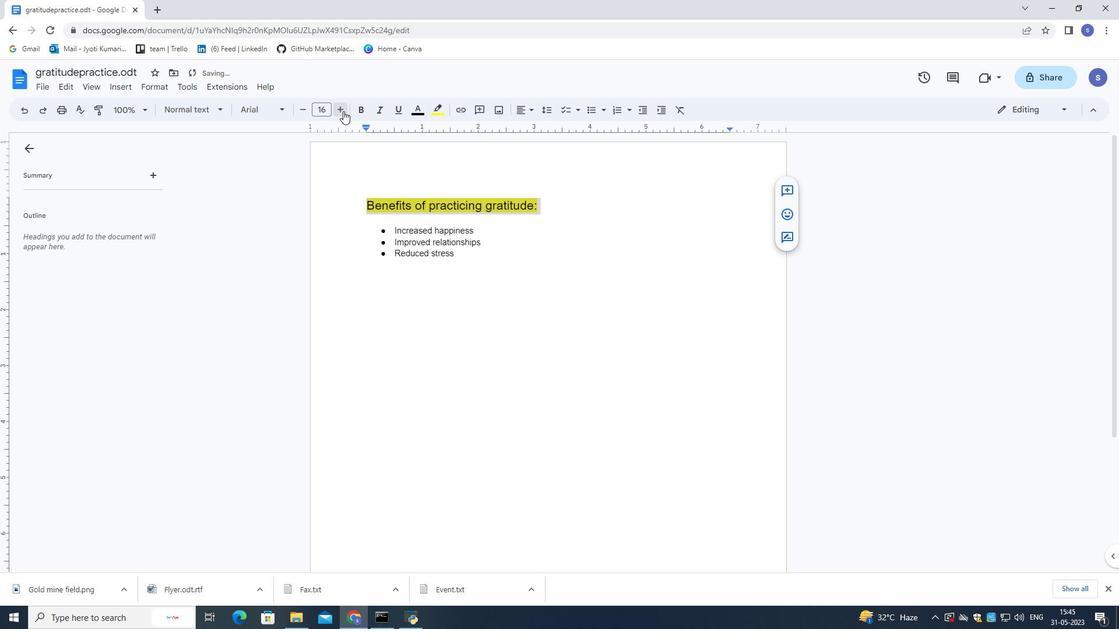 
Action: Mouse pressed left at (343, 111)
Screenshot: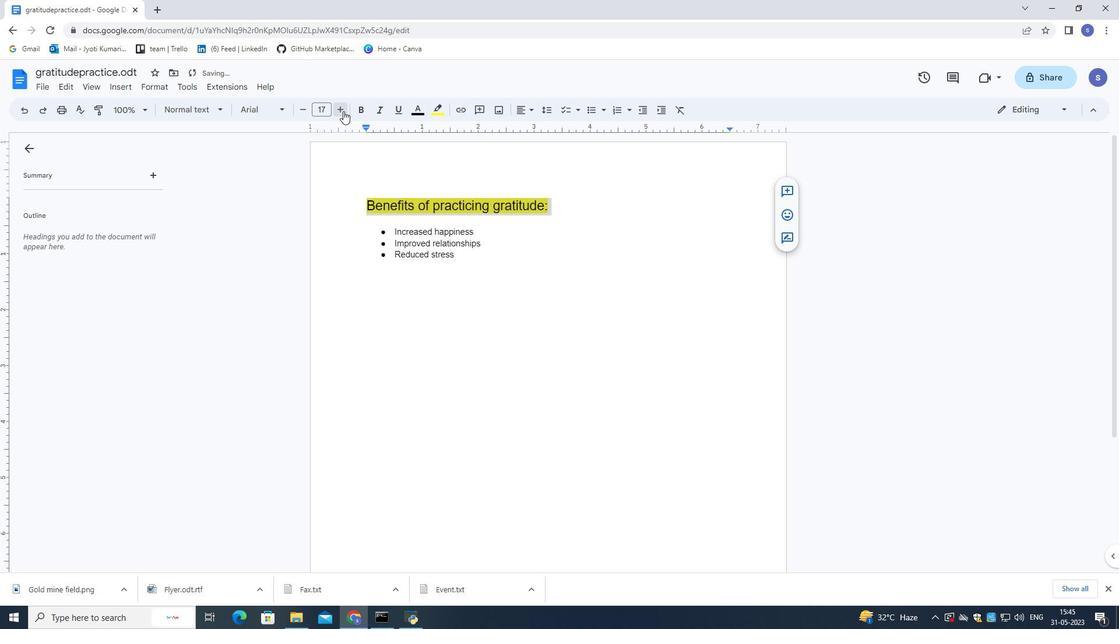 
Action: Mouse pressed left at (343, 111)
Screenshot: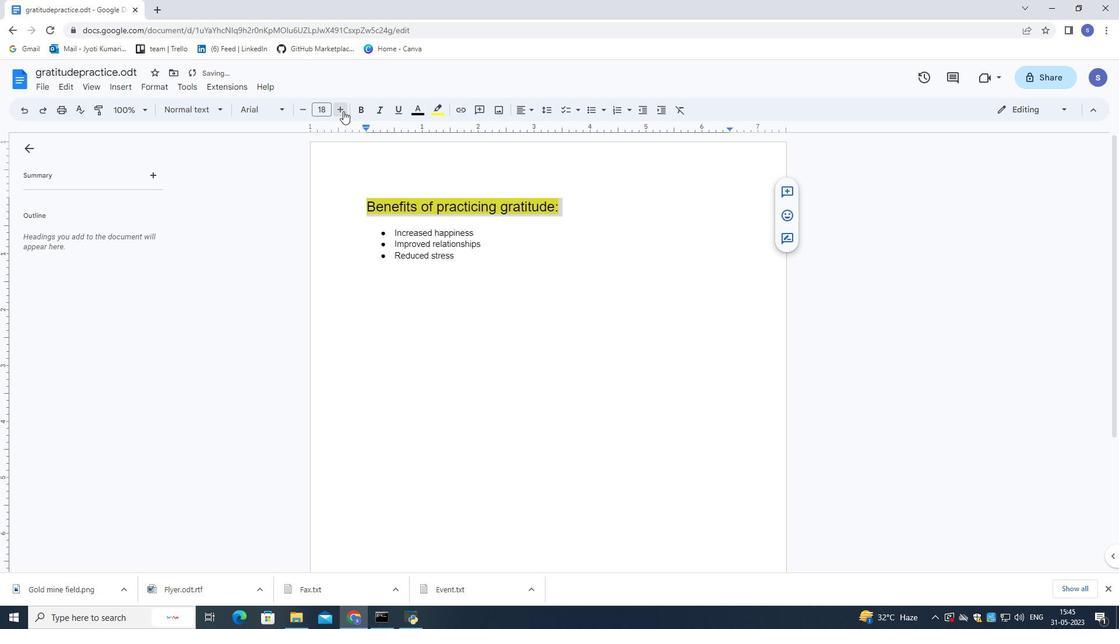
Action: Mouse pressed left at (343, 111)
Screenshot: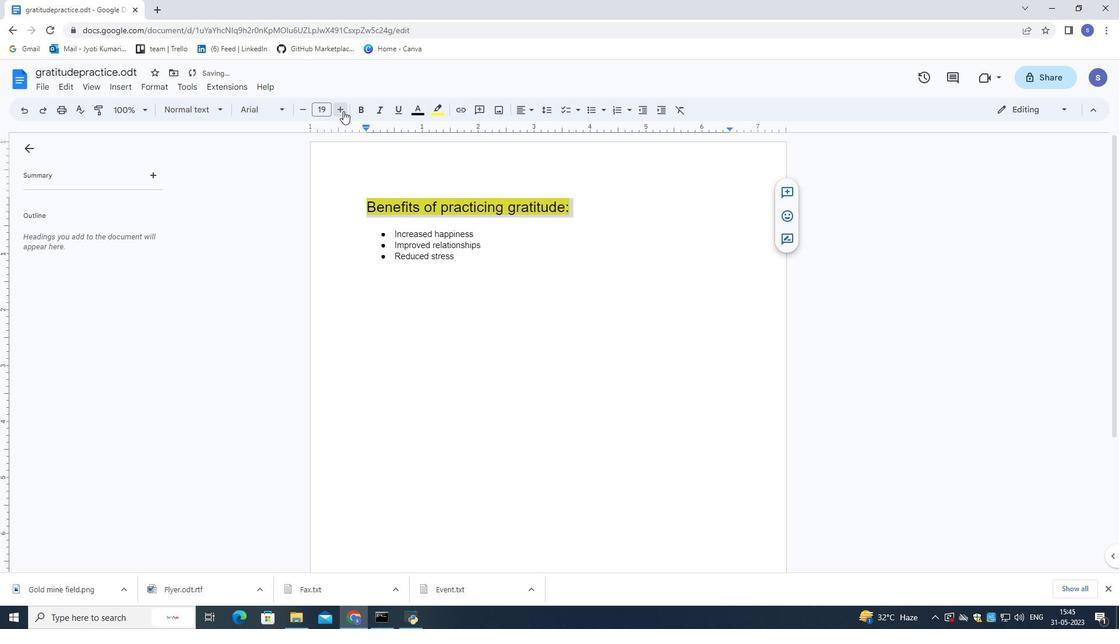 
Action: Mouse pressed left at (343, 111)
Screenshot: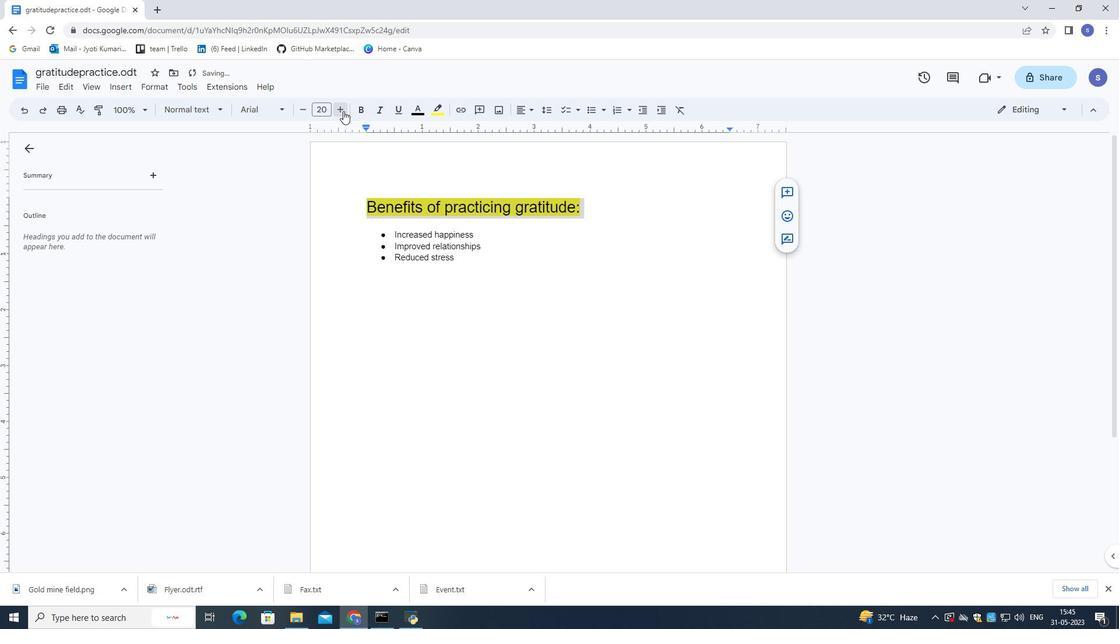 
Action: Mouse pressed left at (343, 111)
Screenshot: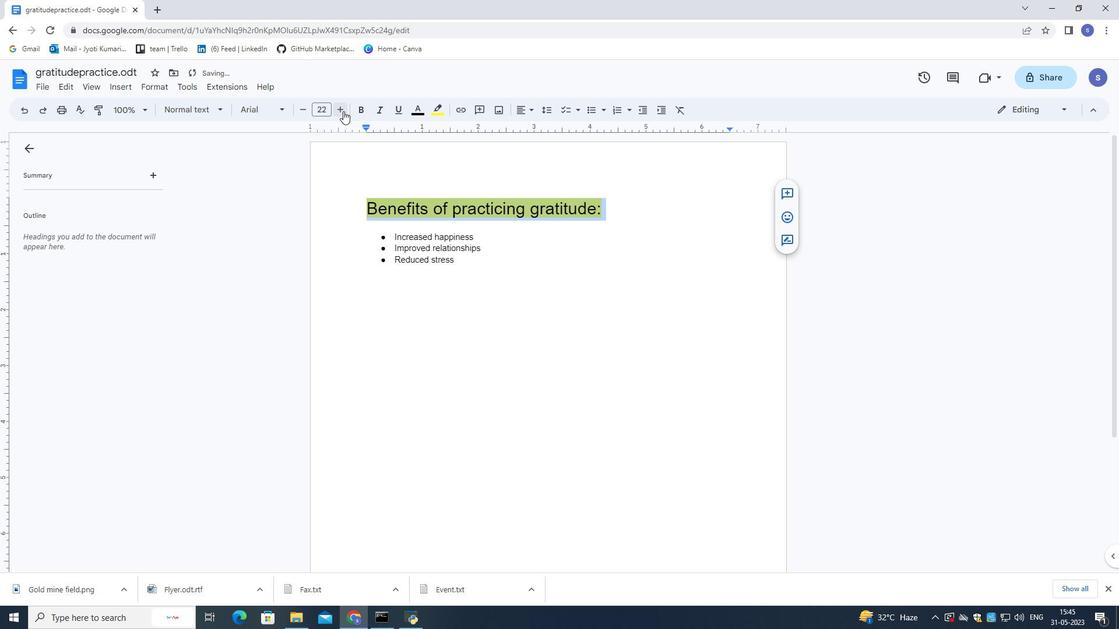 
Action: Mouse pressed left at (343, 111)
Screenshot: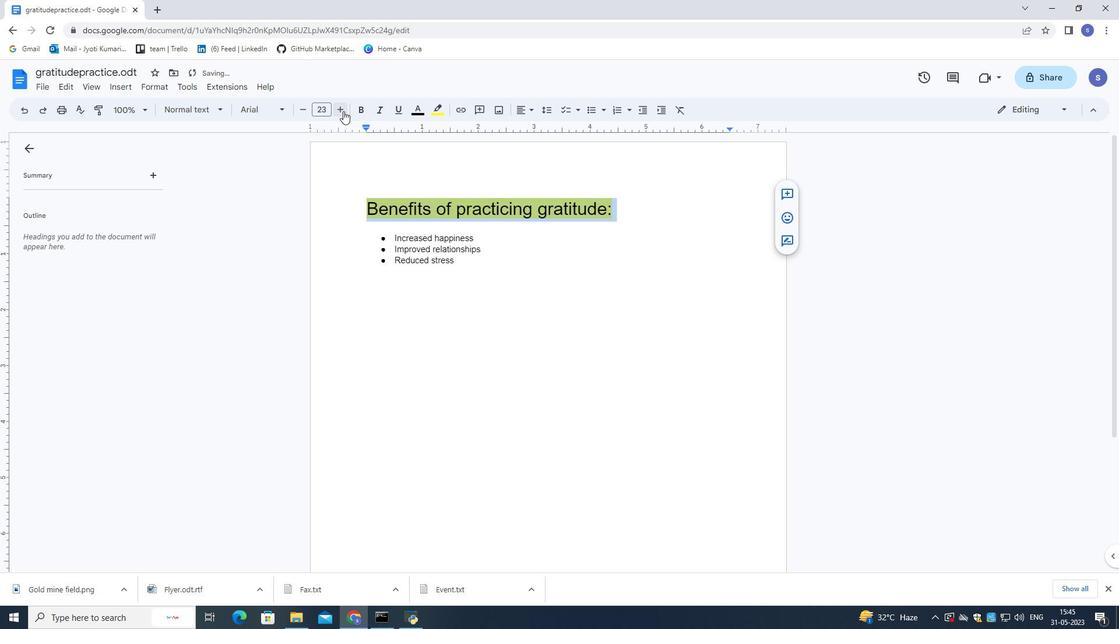 
Action: Mouse moved to (375, 162)
Screenshot: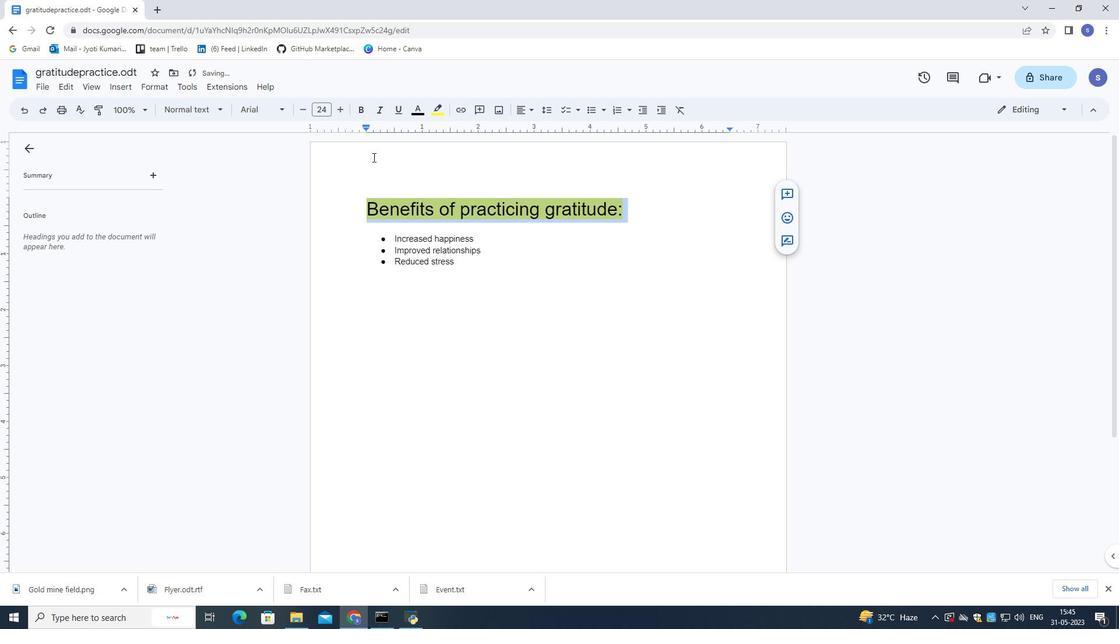 
Action: Mouse pressed left at (375, 162)
Screenshot: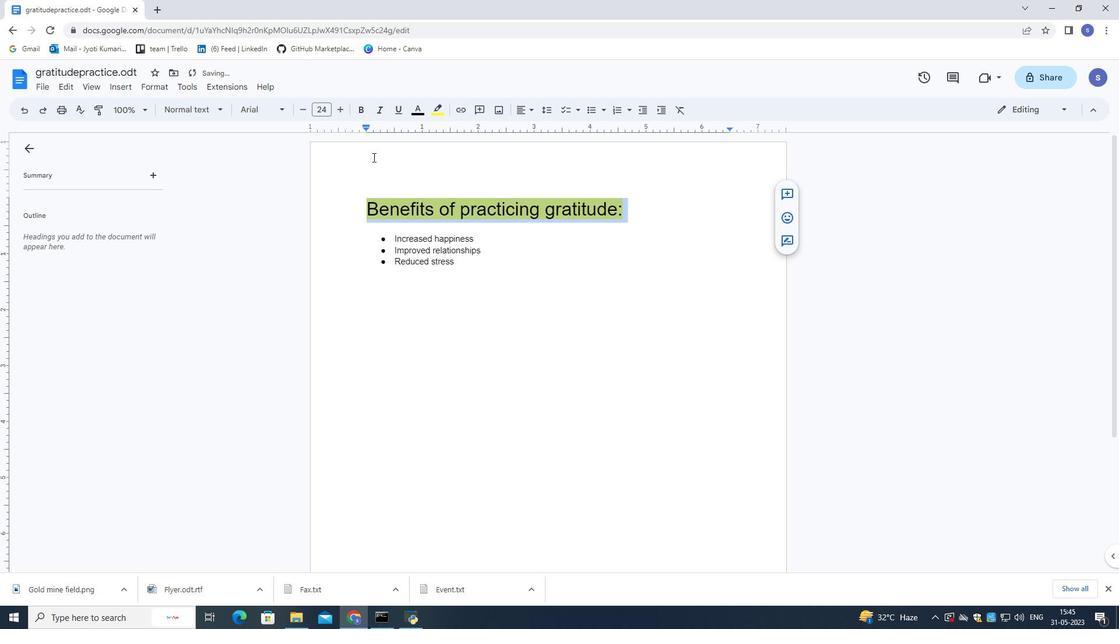 
Action: Mouse moved to (379, 188)
Screenshot: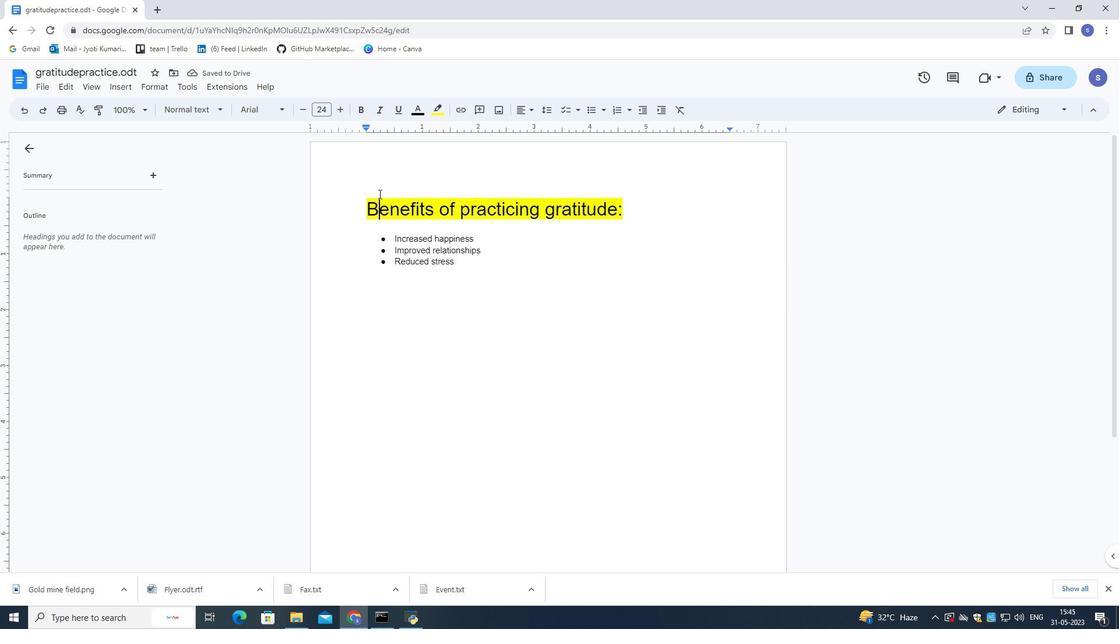 
